Task: Request reviews from specific team members based on expertise.
Action: Mouse moved to (108, 384)
Screenshot: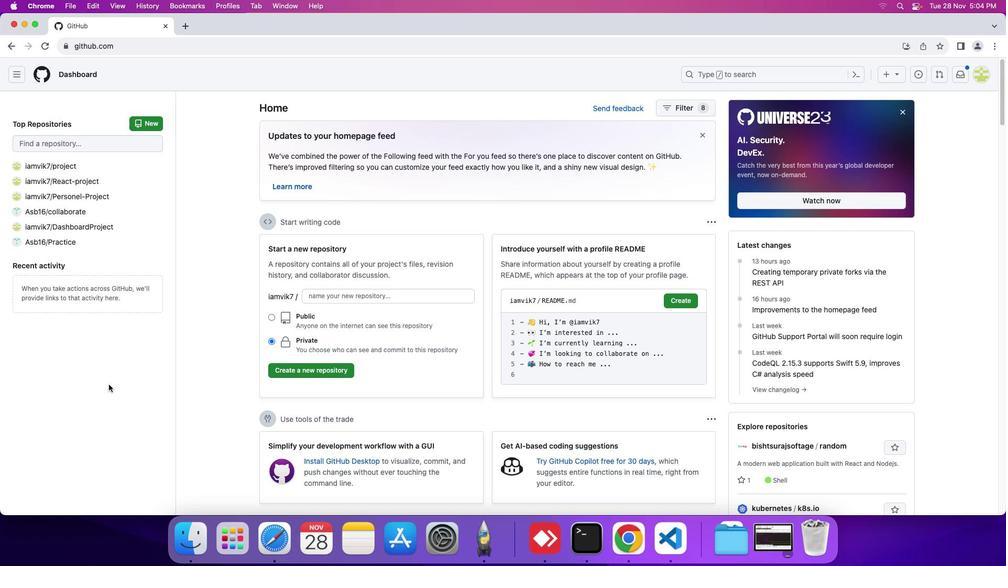 
Action: Mouse pressed left at (108, 384)
Screenshot: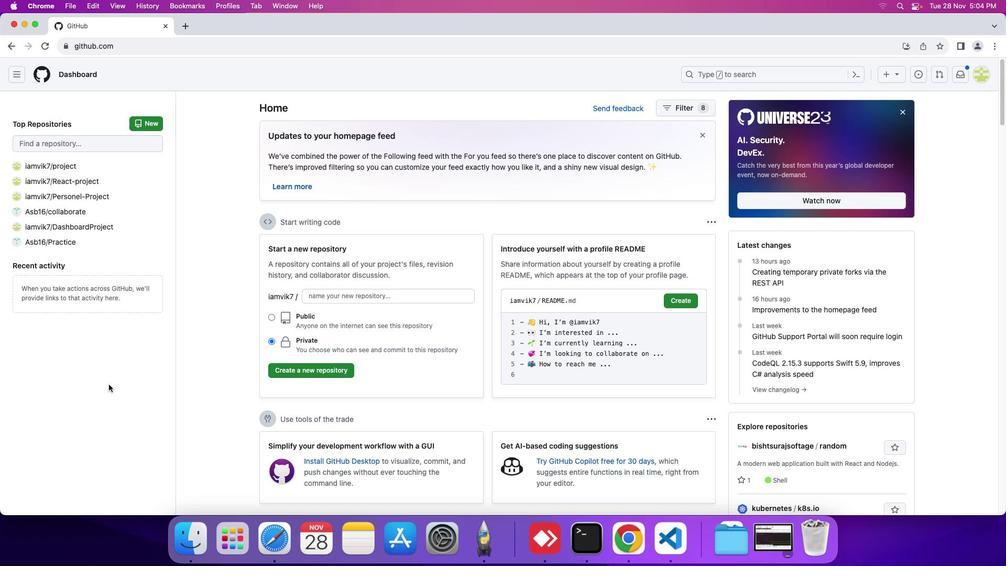 
Action: Mouse moved to (69, 181)
Screenshot: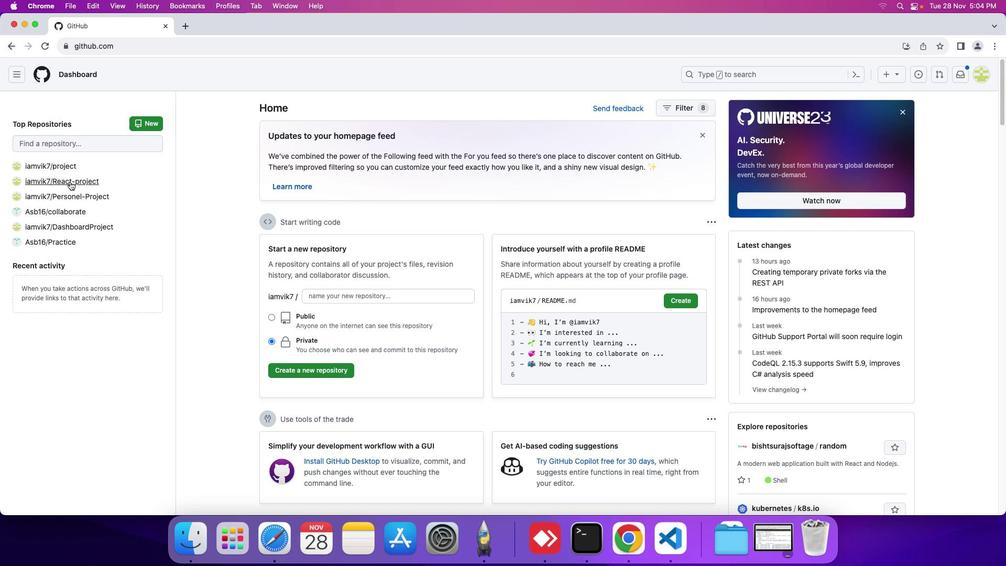 
Action: Mouse pressed left at (69, 181)
Screenshot: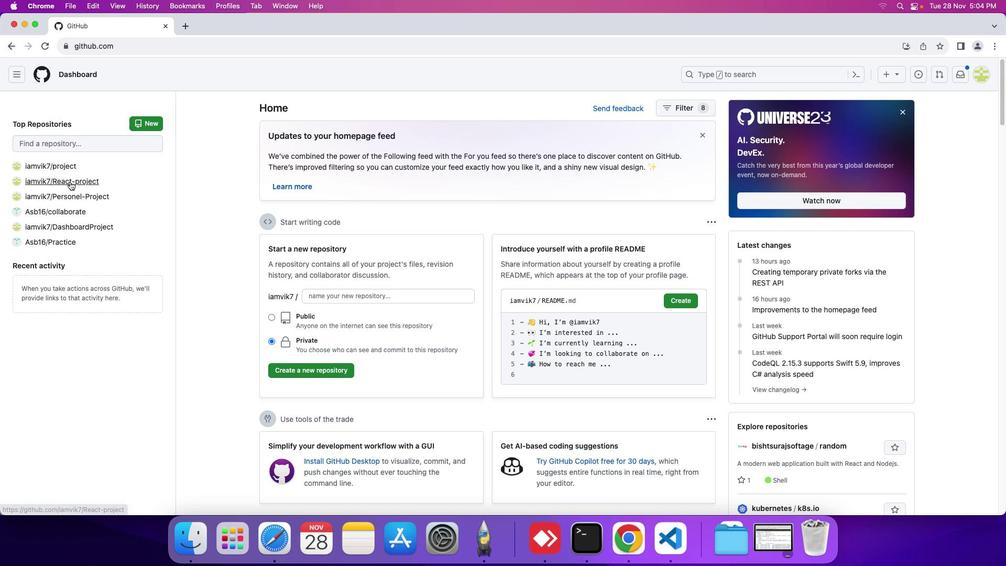 
Action: Mouse moved to (218, 167)
Screenshot: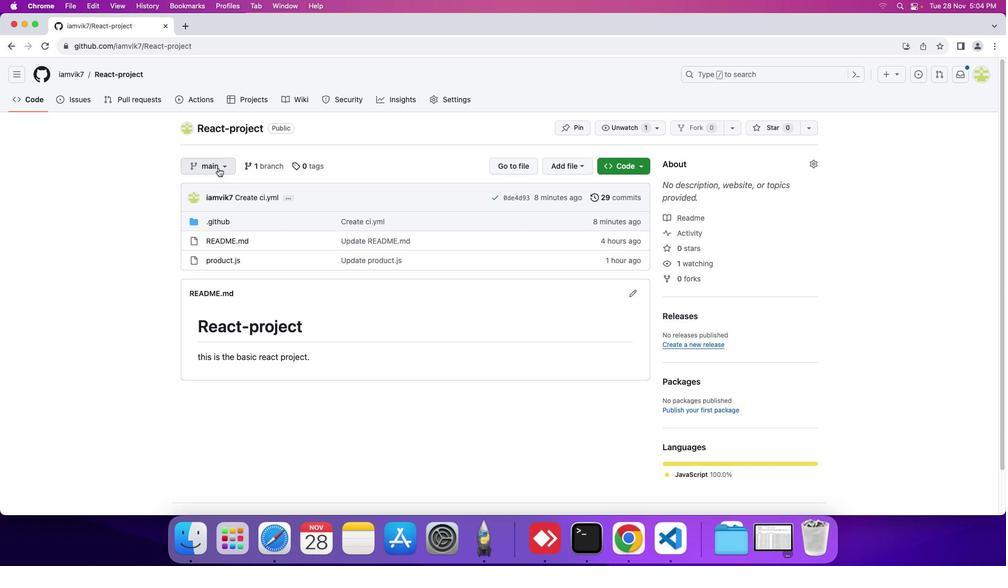 
Action: Mouse pressed left at (218, 167)
Screenshot: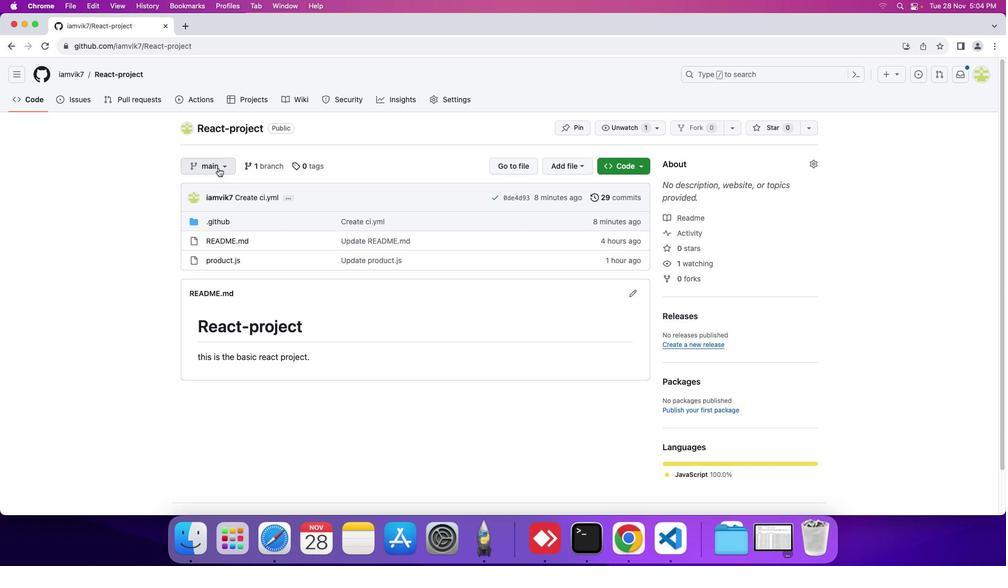 
Action: Mouse moved to (281, 211)
Screenshot: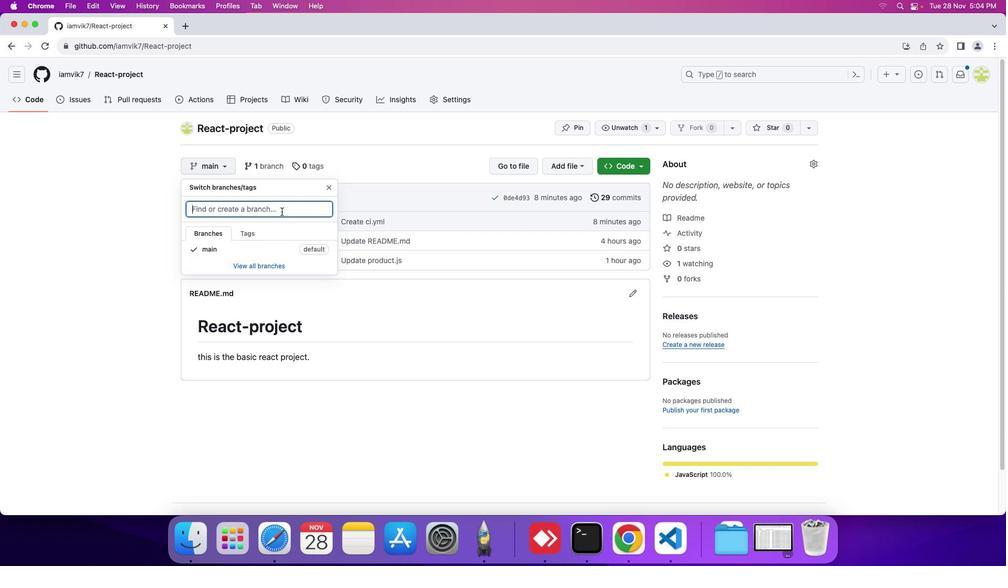 
Action: Key pressed 'n''e''w'Key.space'b''r''a''n''c''h'
Screenshot: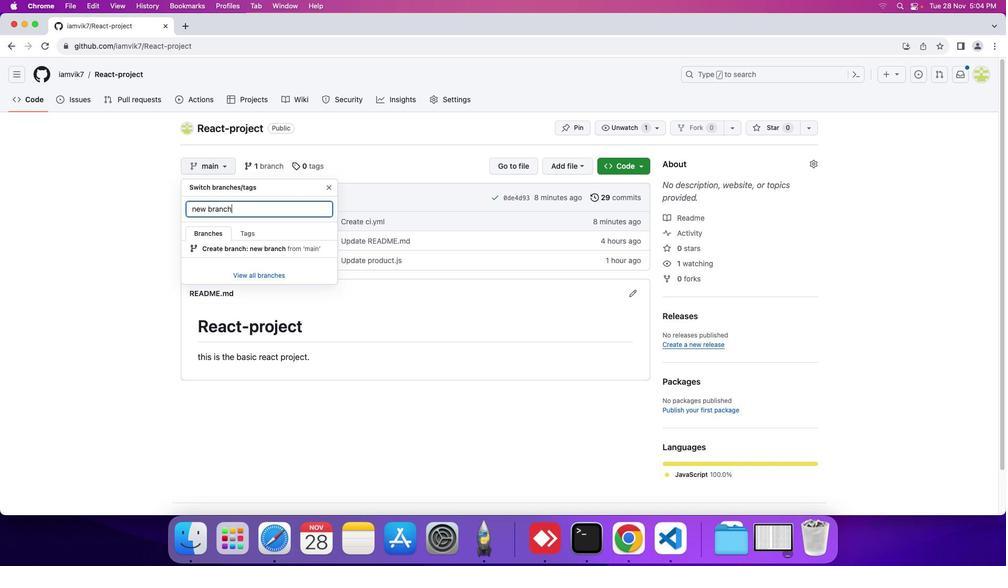 
Action: Mouse moved to (263, 250)
Screenshot: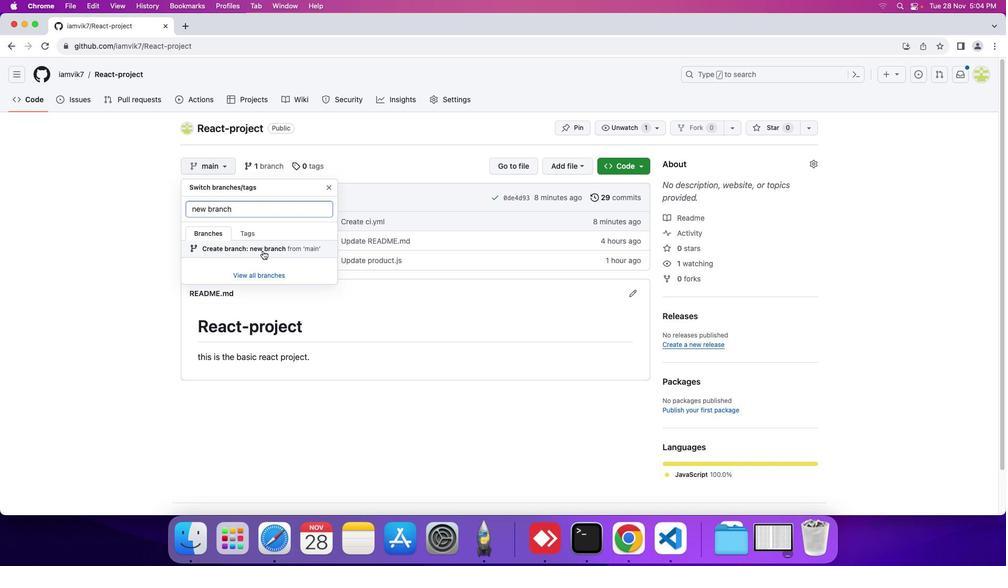 
Action: Mouse pressed left at (263, 250)
Screenshot: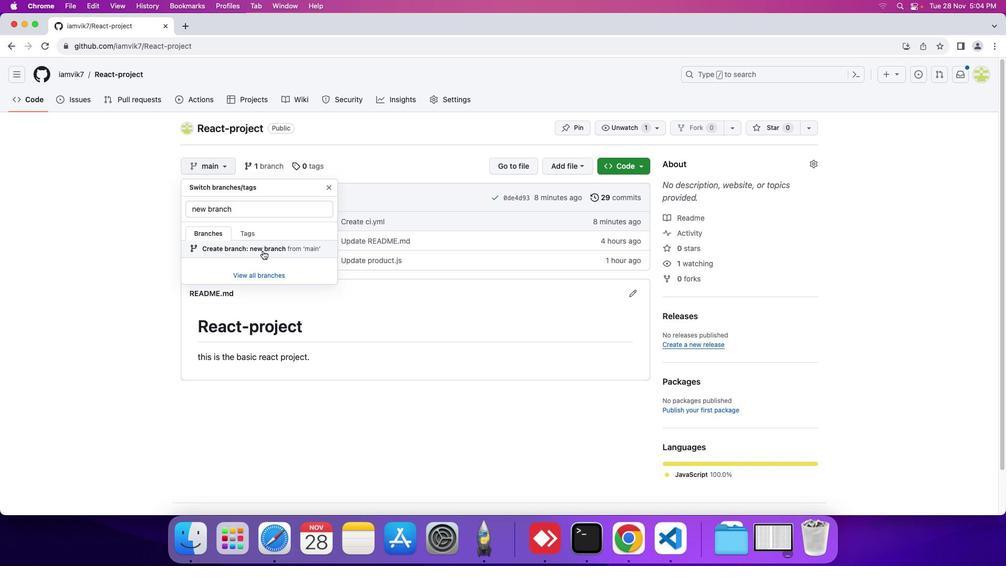 
Action: Mouse moved to (230, 332)
Screenshot: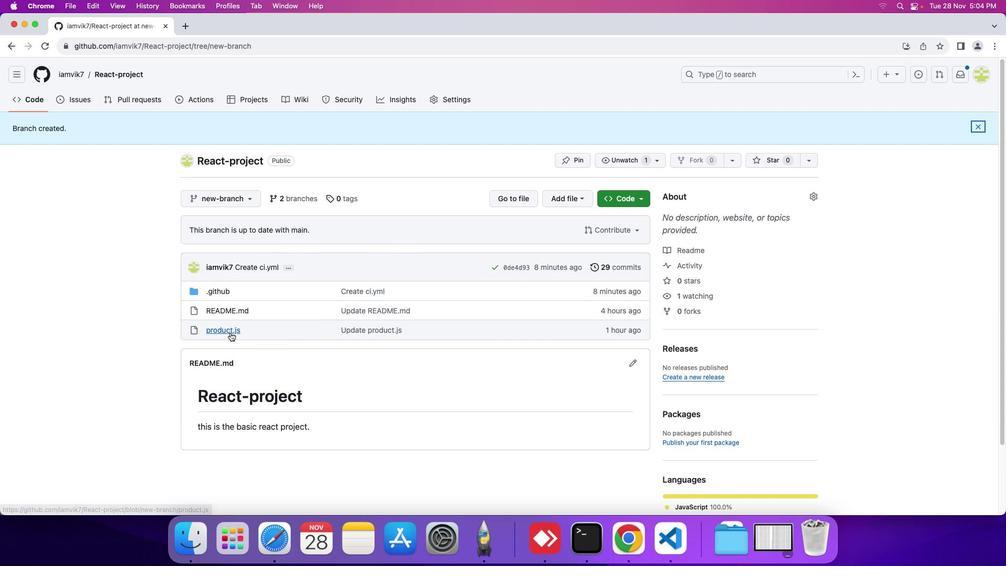 
Action: Mouse pressed left at (230, 332)
Screenshot: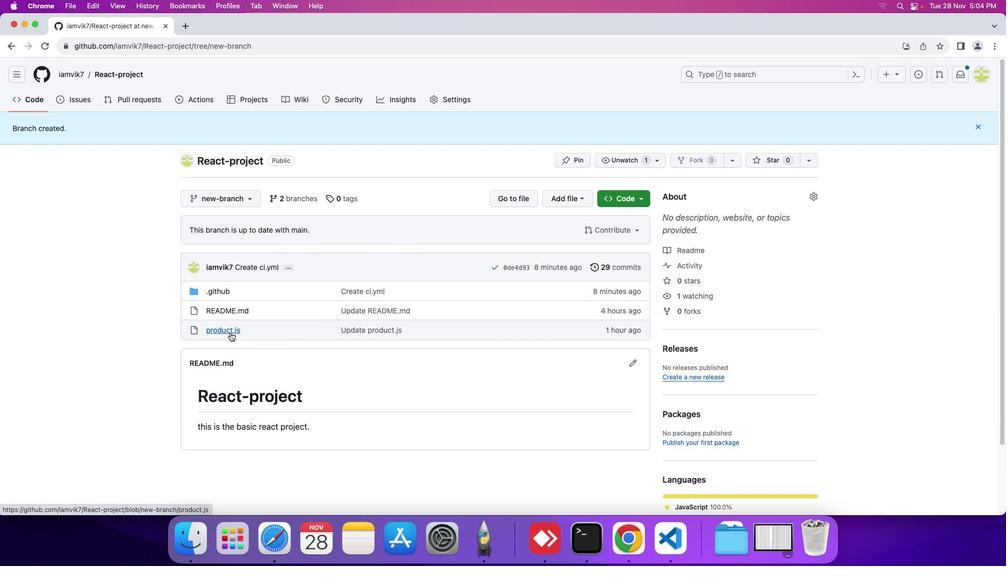 
Action: Mouse moved to (732, 190)
Screenshot: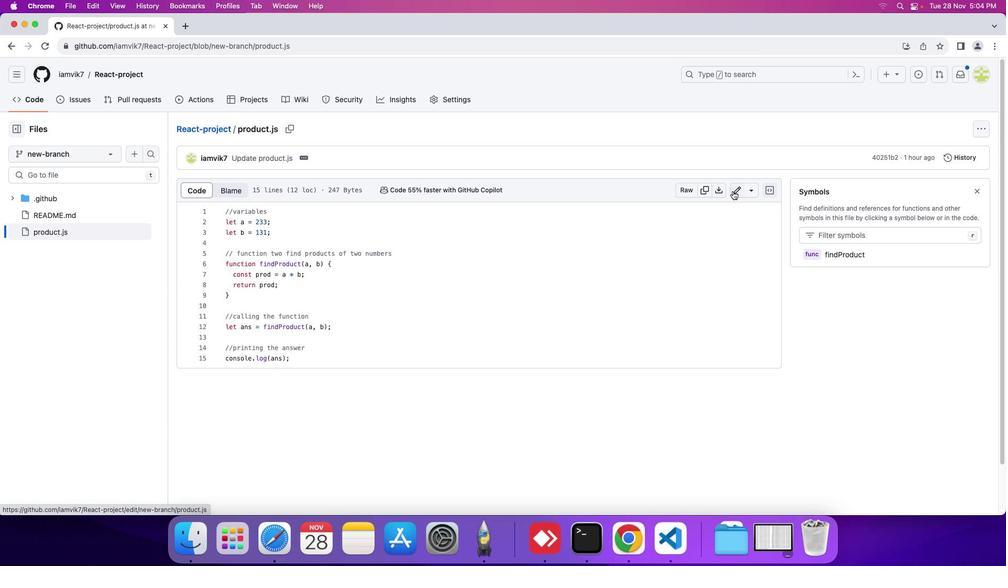 
Action: Mouse pressed left at (732, 190)
Screenshot: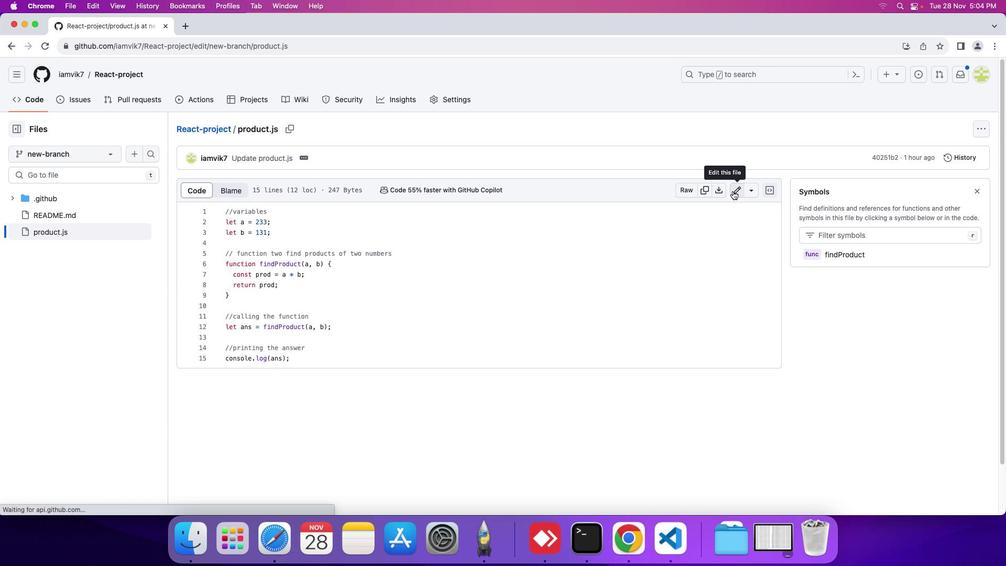 
Action: Mouse moved to (246, 189)
Screenshot: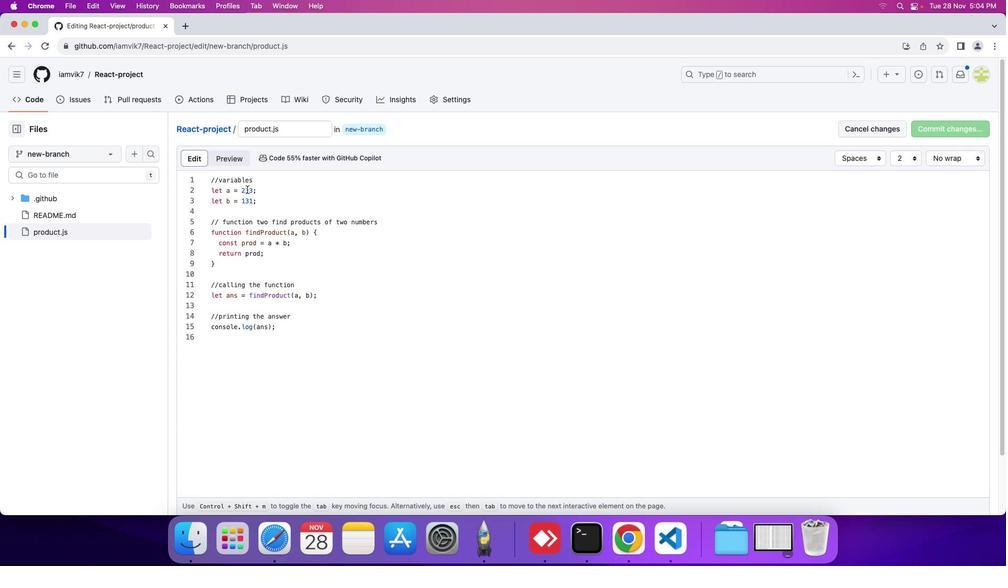 
Action: Mouse pressed left at (246, 189)
Screenshot: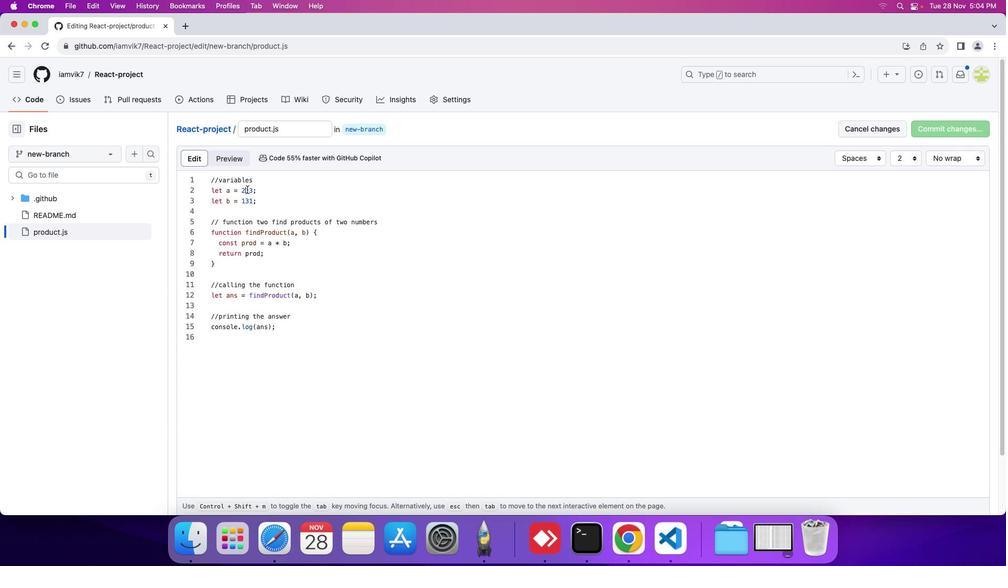 
Action: Mouse moved to (298, 241)
Screenshot: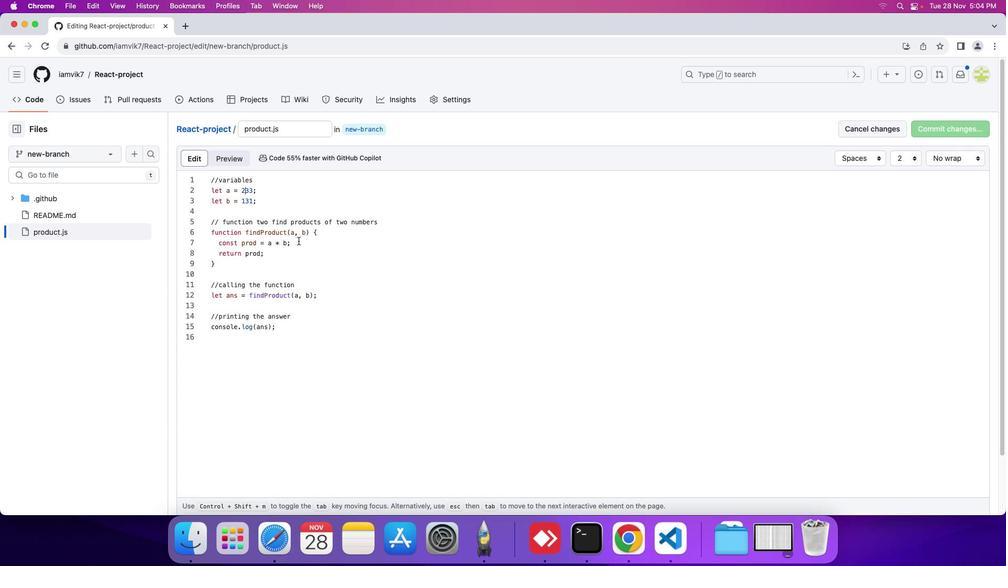 
Action: Mouse pressed left at (298, 241)
Screenshot: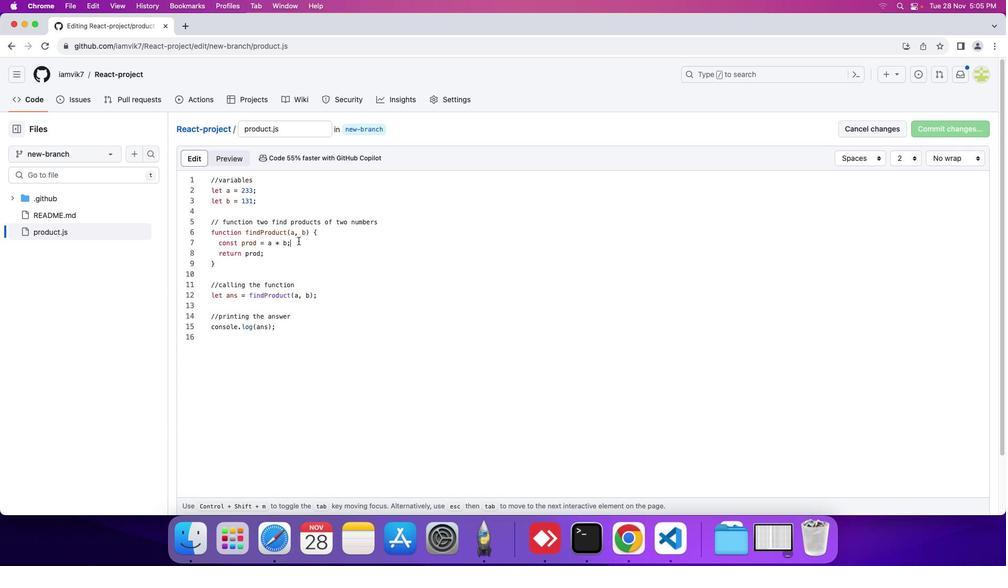 
Action: Key pressed Key.backspaceKey.backspaceKey.backspaceKey.backspaceKey.backspaceKey.backspaceKey.backspaceKey.backspaceKey.backspaceKey.backspaceKey.backspaceKey.backspaceKey.backspaceKey.backspaceKey.backspaceKey.backspaceKey.backspaceKey.backspaceKey.backspaceKey.backspaceKey.backspace
Screenshot: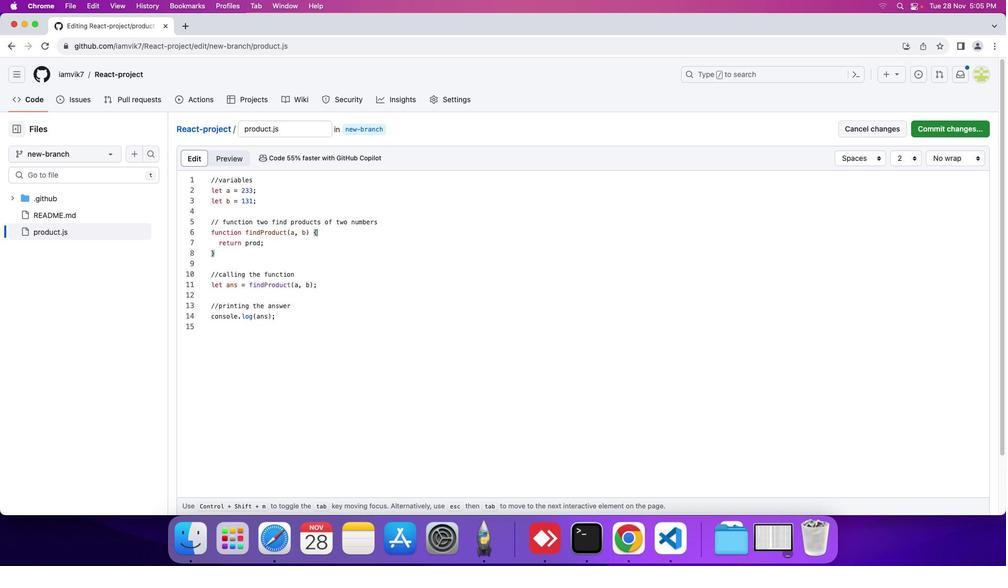 
Action: Mouse moved to (258, 243)
Screenshot: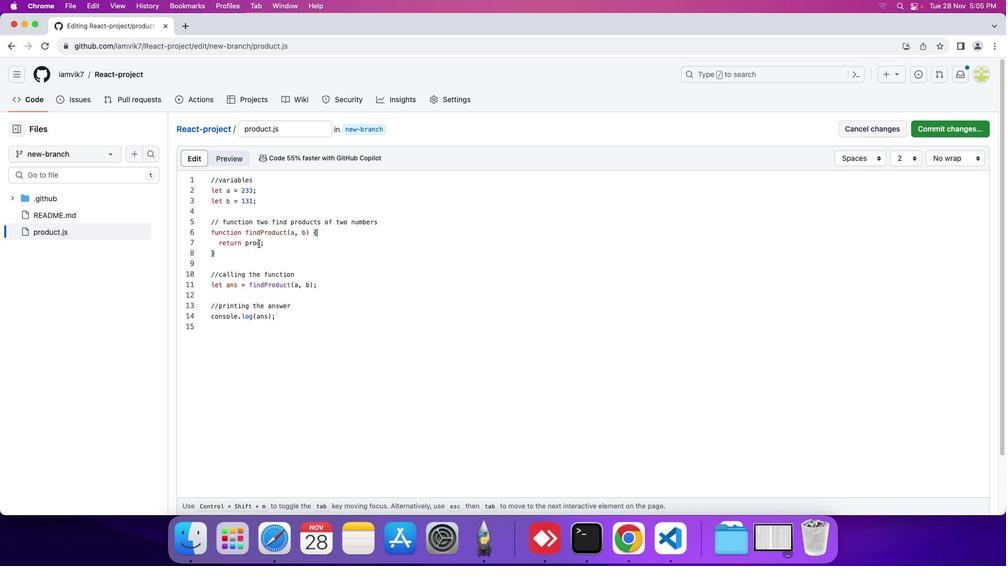 
Action: Mouse pressed left at (258, 243)
Screenshot: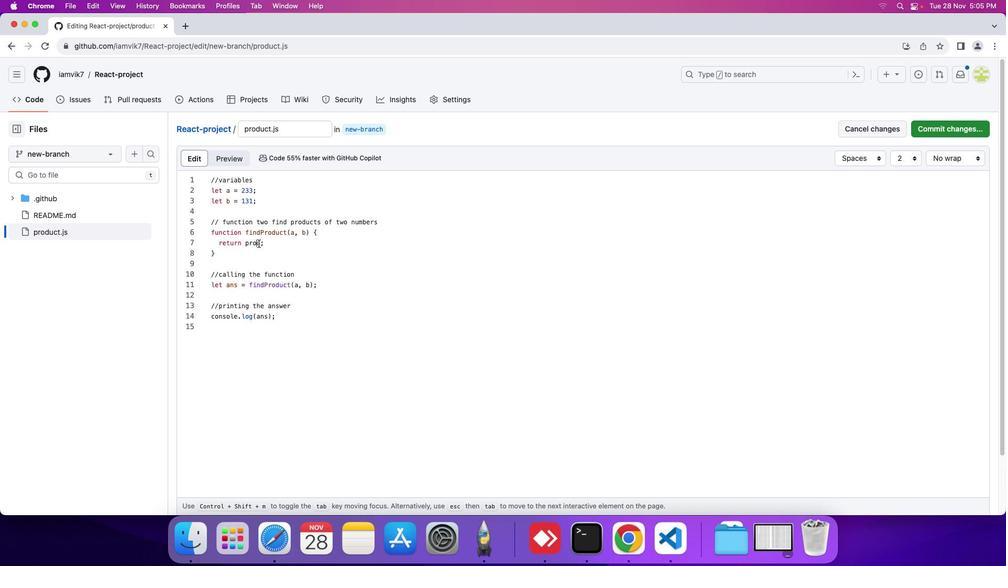 
Action: Key pressed Key.rightKey.deleteKey.deleteKey.backspaceKey.backspaceKey.backspaceKey.backspaceKey.enterKey.upKey.rightKey.rightKey.rightKey.rightKey.rightKey.rightKey.rightKey.rightKey.space'a'Key.shift_rKey.spaceKey.shift_r'*'Key.space'b'';'
Screenshot: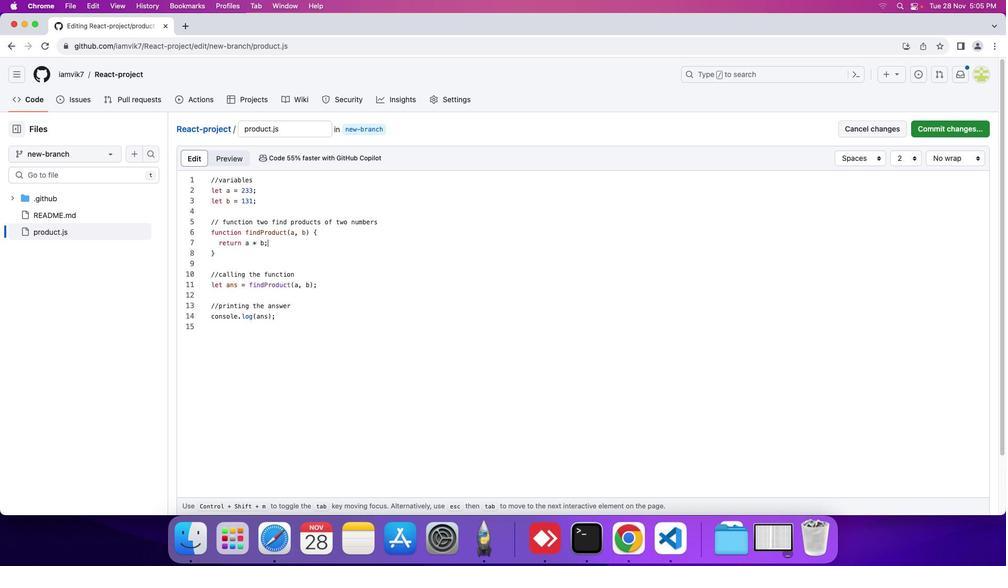 
Action: Mouse moved to (930, 132)
Screenshot: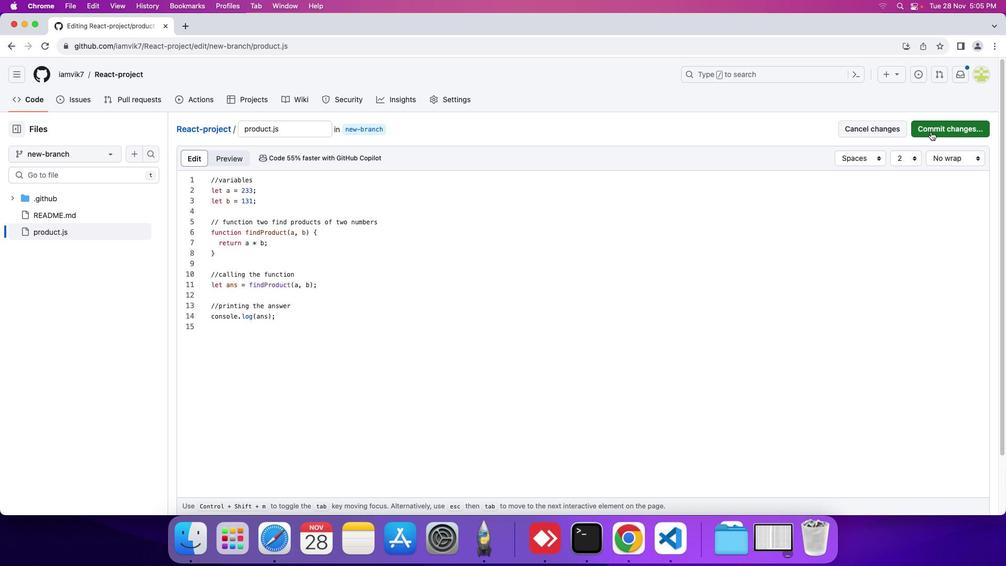 
Action: Mouse pressed left at (930, 132)
Screenshot: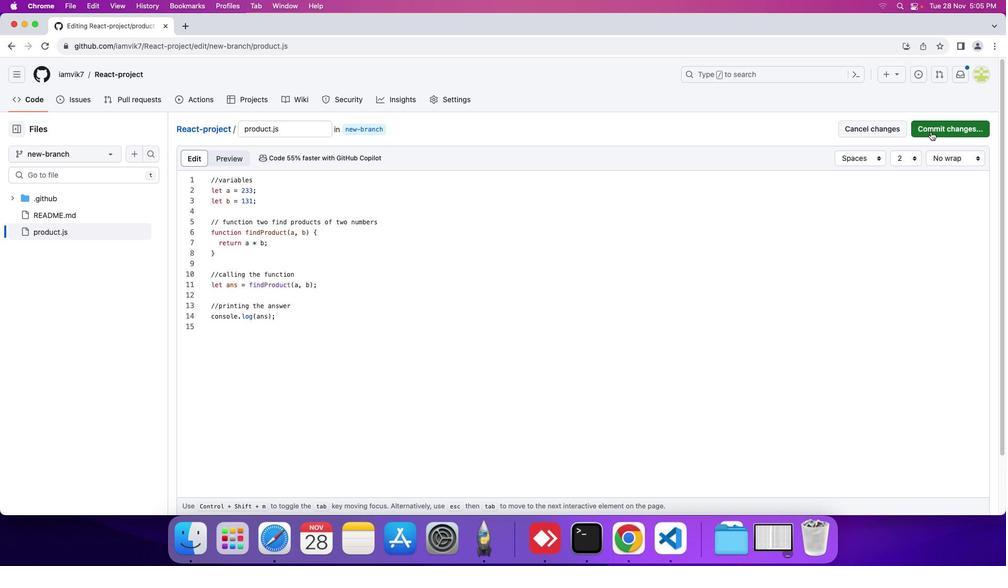 
Action: Mouse moved to (526, 281)
Screenshot: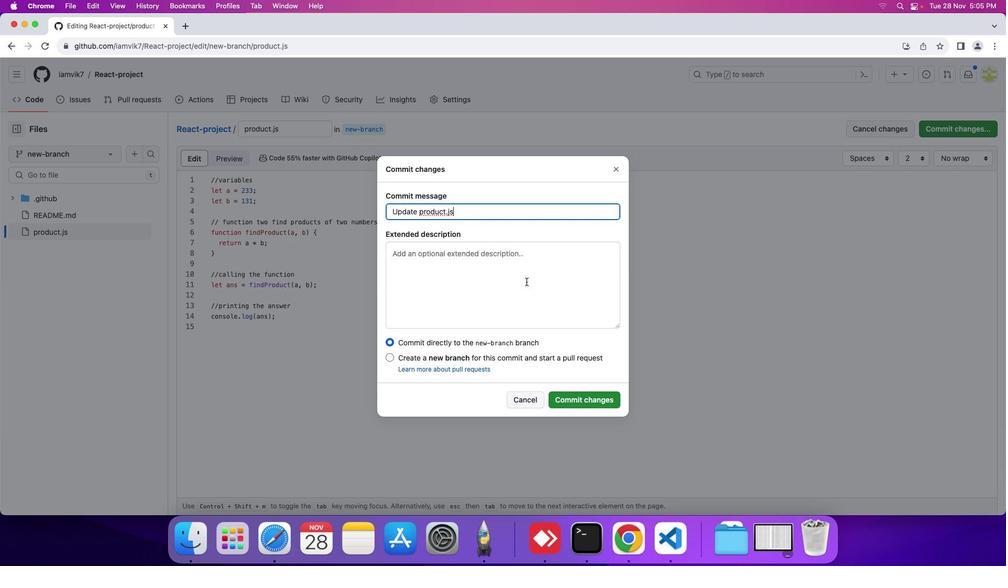 
Action: Mouse pressed left at (526, 281)
Screenshot: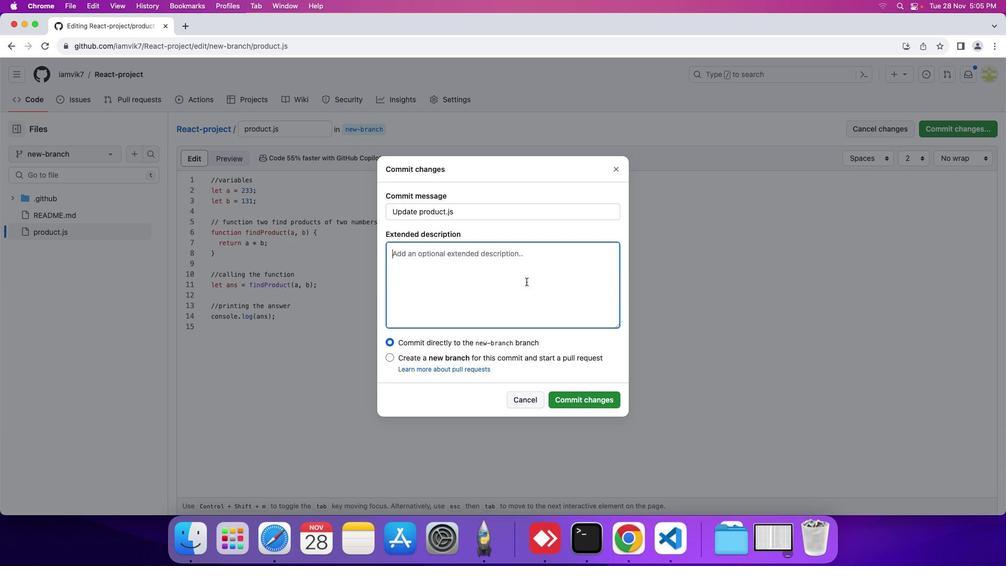 
Action: Mouse moved to (526, 281)
Screenshot: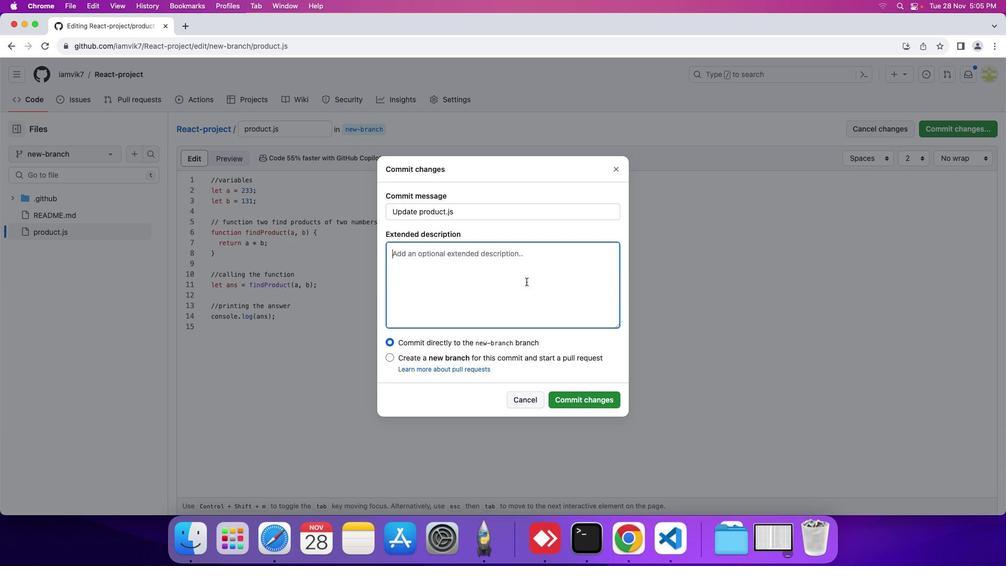 
Action: Key pressed Key.shift'U''p''d''a''t''i''n''g'Key.space't''h''e'Key.space'f''u''n''c''t''i''o''n'Key.space'b''o''d''y'Key.space'a''l''i''=''='Key.backspaceKey.backspaceKey.backspaceKey.backspaceKey.space's''l''i''g''h''t''l''y'Key.space'd''i''f''f''e''r''e''n''t''.'Key.enterKey.shift'O''t''h''e''r'Key.space't''h''a''n'Key.space's''a''v''i''n''g'Key.space't''h''e'Key.space'r''e''s''u''l''t'Key.space'o''f'Key.space'm''u''l''t''p''l''i''a''=''c''='Key.backspaceKey.backspaceKey.backspaceKey.backspace'c''a''t''i''o''n'Key.space'o''f'Key.space't''w'Key.leftKey.leftKey.leftKey.leftKey.leftKey.leftKey.leftKey.leftKey.leftKey.leftKey.leftKey.leftKey.leftKey.leftKey.left'i'Key.rightKey.rightKey.rightKey.rightKey.rightKey.rightKey.rightKey.rightKey.rightKey.rightKey.rightKey.rightKey.rightKey.rightKey.rightKey.right'o'Key.space'v''a''r''i''a''b''l''e''s'Key.space'i''n'Key.space'a''n''o''t''h''e''r'Key.space't''h''i''r''d'Key.space'v''a''r''i''a''b''k'Key.backspace'l''e'Key.space'd''i''r''e''c''t''l''y'Key.space'r''e''t''u''r''n'Key.space't''h''e'Key.space'm''u''l''t''i''p''l''i''a'Key.backspace'v'Key.backspace'c''a''t''i''o''n'Key.space'e''x''p''r''e''s''s''i''o''n'Key.space't''o'Key.space'i''n''c''r''e''a''s''e'Key.space't''h''e'Key.backspaceKey.backspaceKey.backspaceKey.backspaceKey.backspaceKey.backspaceKey.backspaceKey.backspaceKey.backspaceKey.backspaceKey.backspaceKey.backspace'o''p''t''i''m''i''z''e'Key.space't''h''e'Key.space's''p''a''c''e'Key.space'c''o''m''p''l''e''x''i''t''y''.'
Screenshot: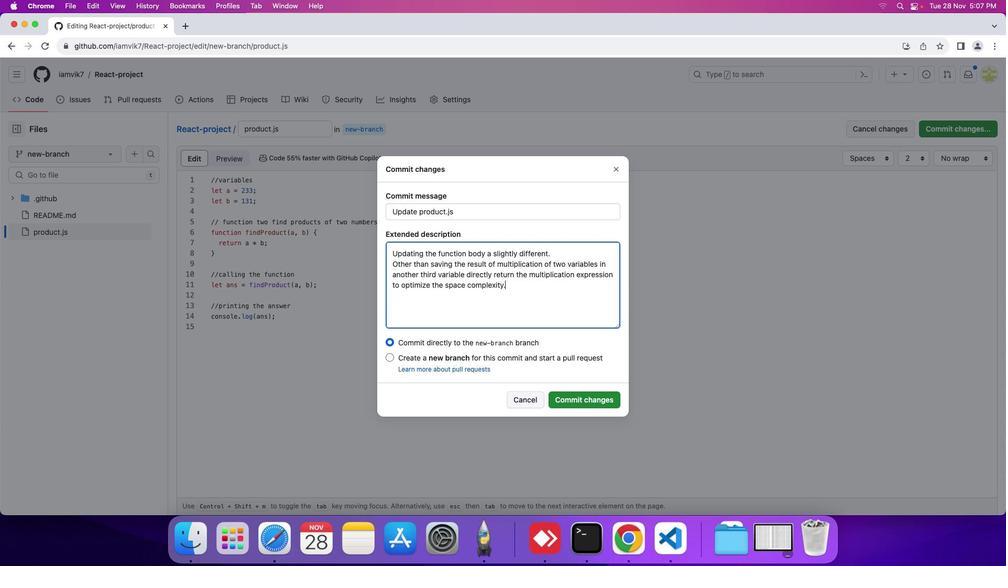 
Action: Mouse moved to (599, 396)
Screenshot: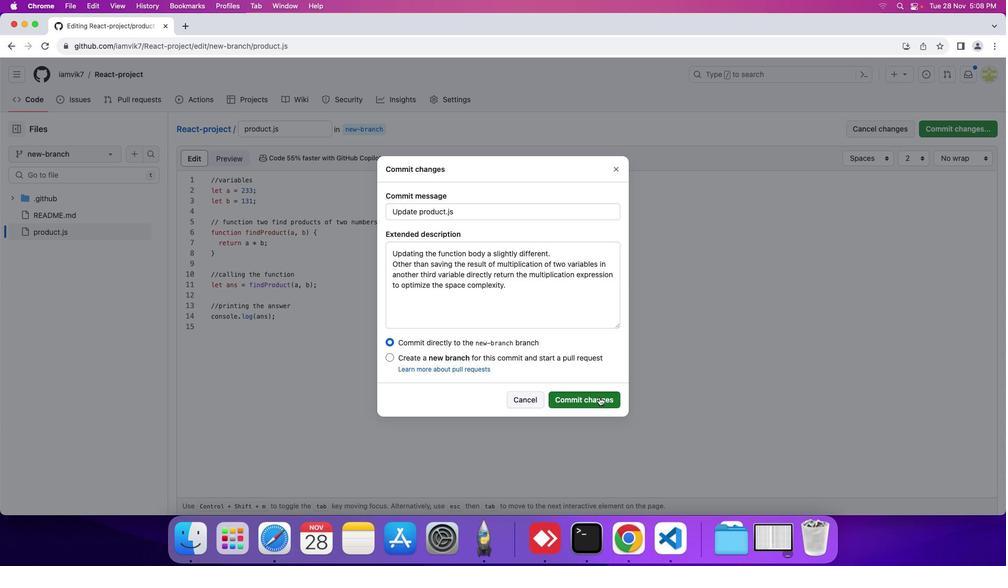 
Action: Mouse pressed left at (599, 396)
Screenshot: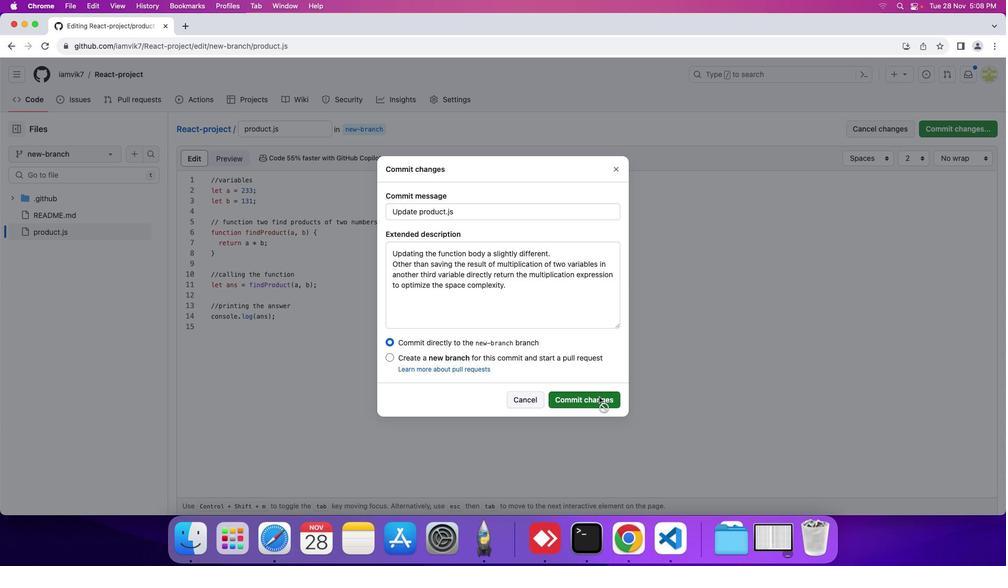 
Action: Mouse moved to (34, 103)
Screenshot: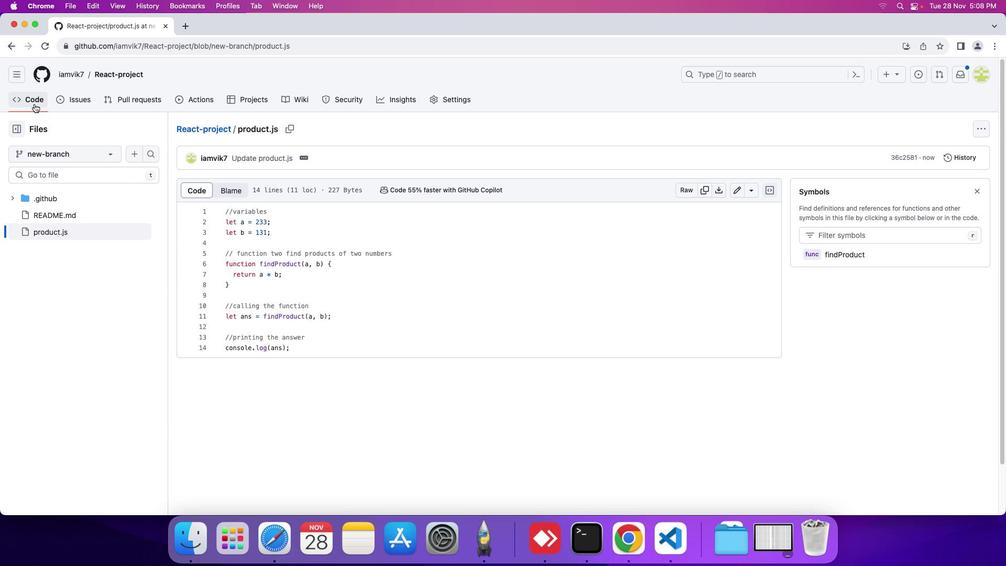 
Action: Mouse pressed left at (34, 103)
Screenshot: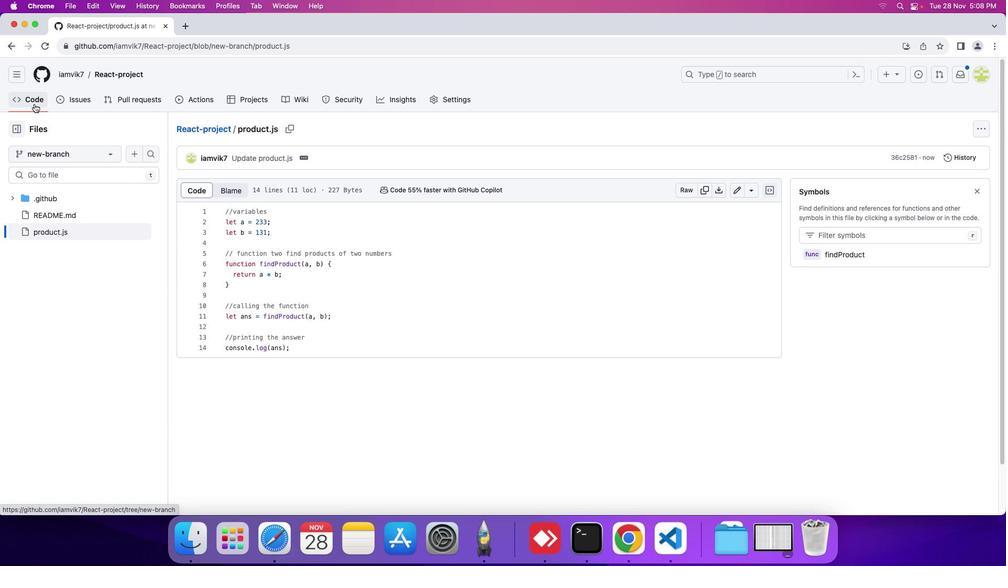 
Action: Mouse moved to (274, 197)
Screenshot: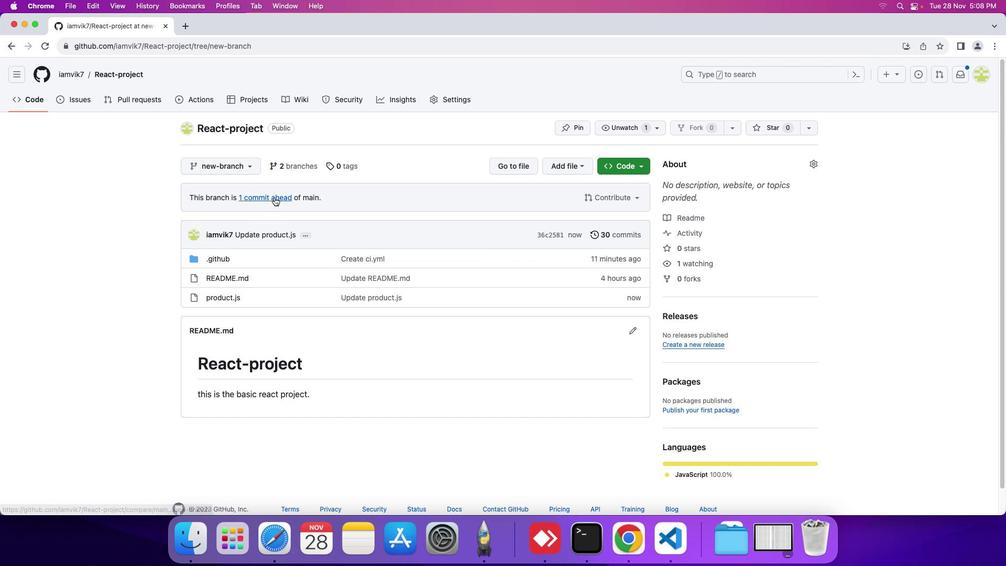 
Action: Mouse pressed left at (274, 197)
Screenshot: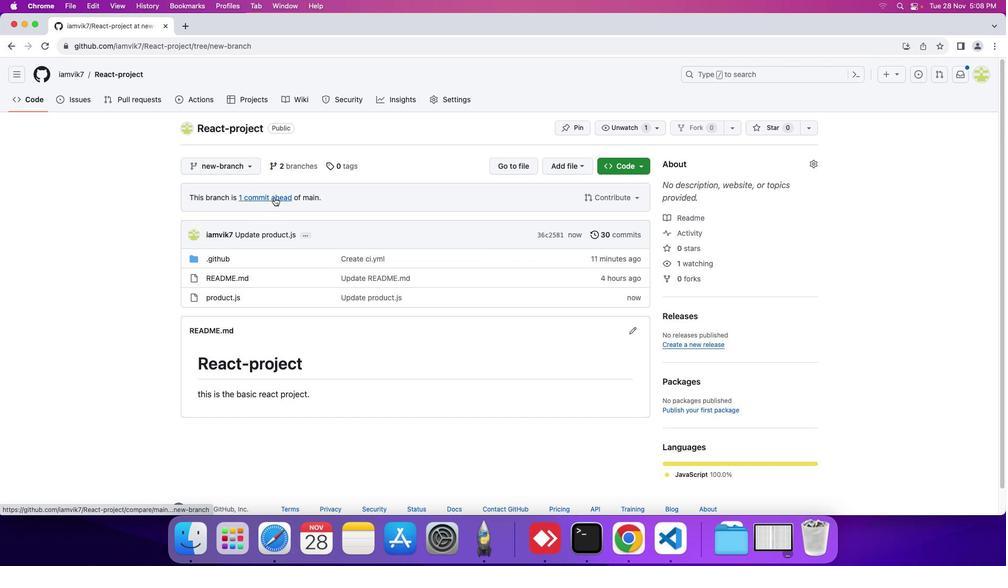 
Action: Mouse moved to (734, 220)
Screenshot: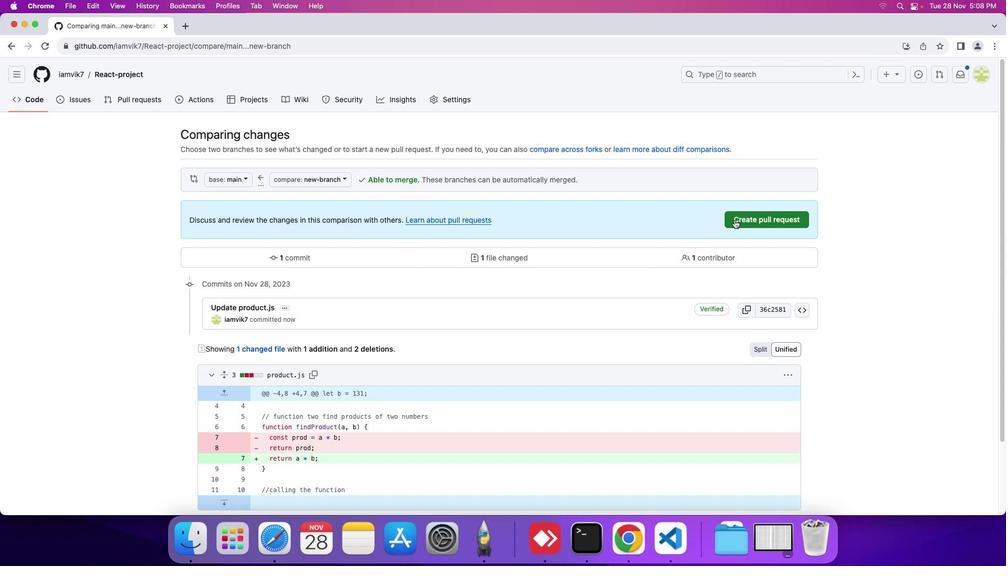 
Action: Mouse pressed left at (734, 220)
Screenshot: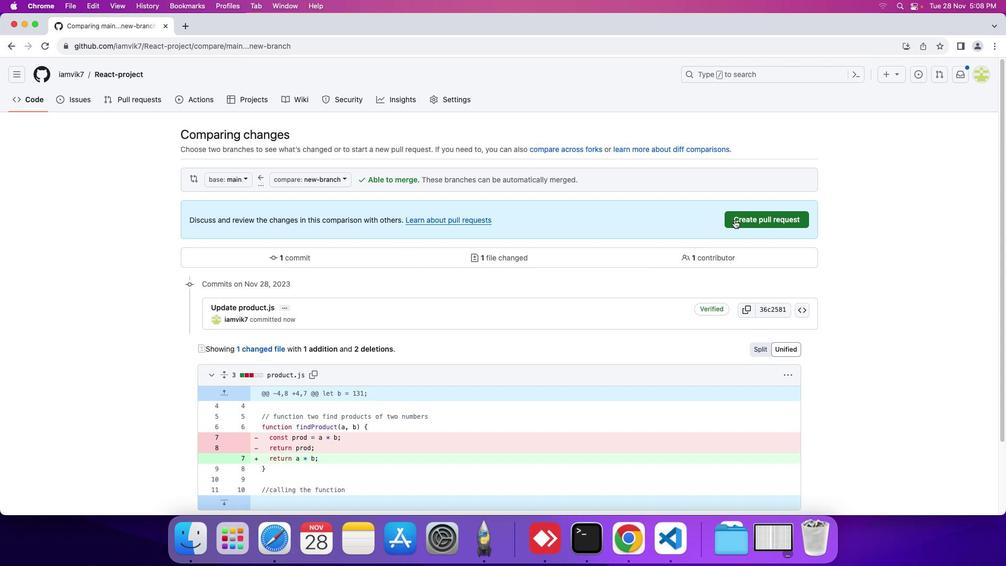 
Action: Mouse moved to (583, 325)
Screenshot: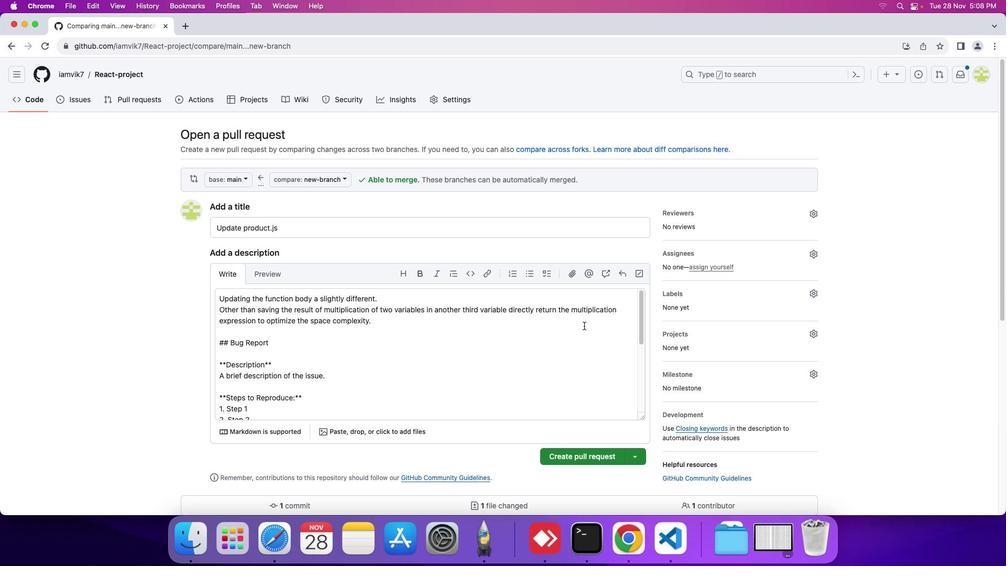 
Action: Mouse scrolled (583, 325) with delta (0, 0)
Screenshot: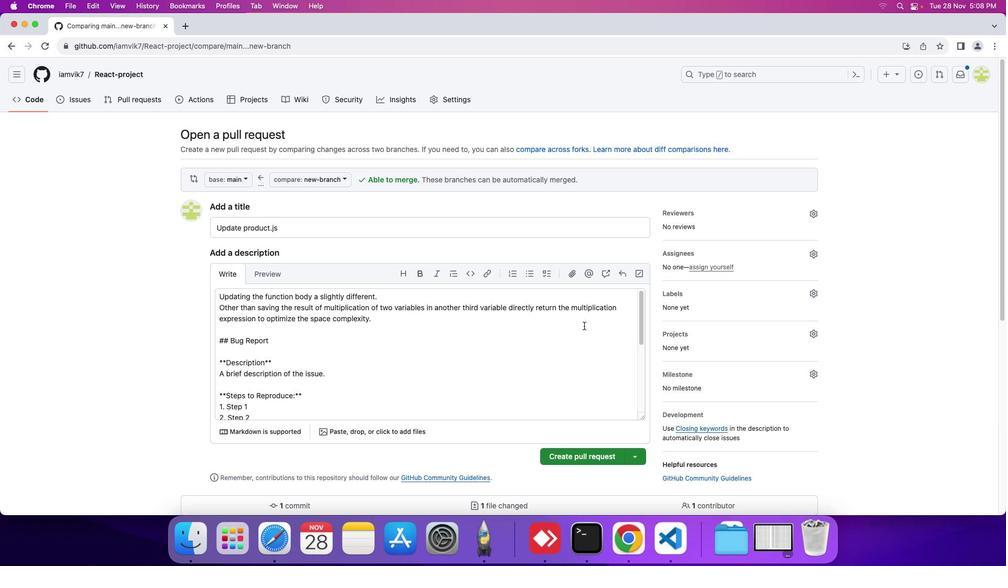 
Action: Mouse scrolled (583, 325) with delta (0, 0)
Screenshot: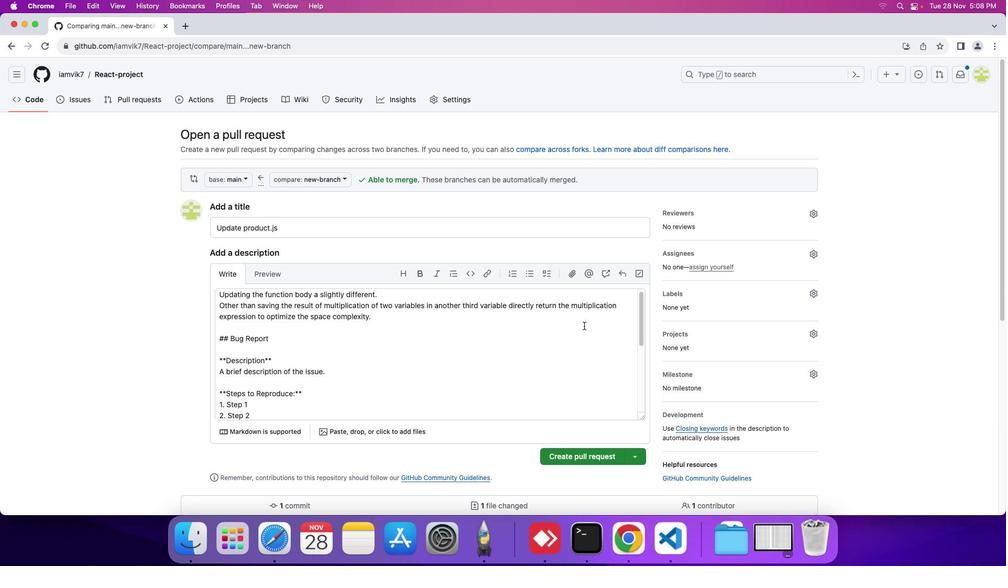 
Action: Mouse scrolled (583, 325) with delta (0, 0)
Screenshot: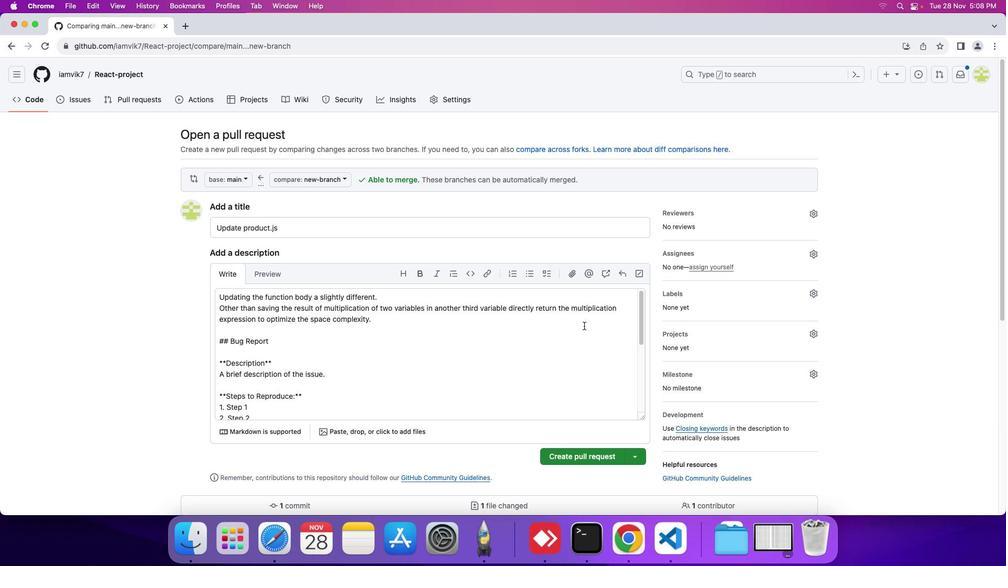 
Action: Mouse scrolled (583, 325) with delta (0, 0)
Screenshot: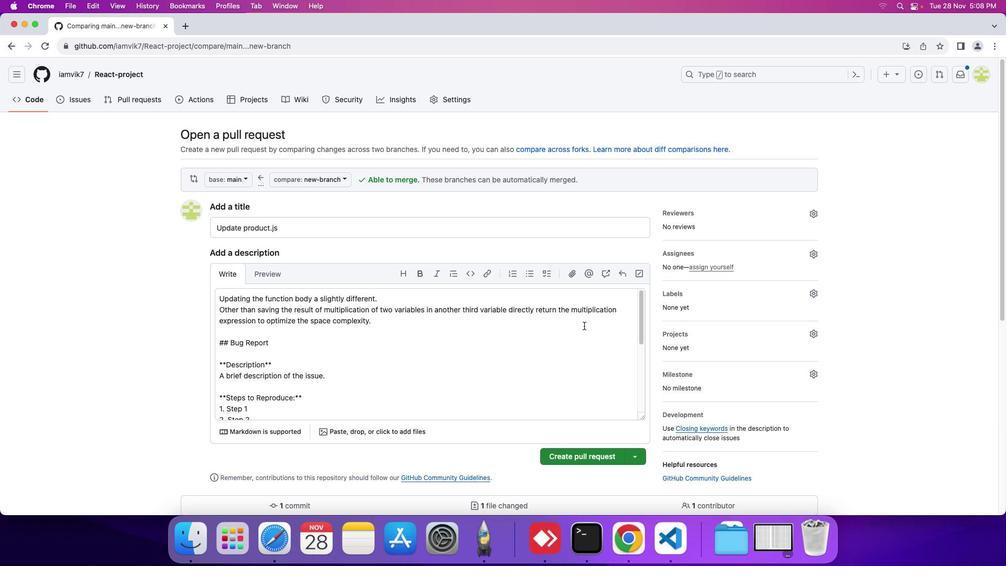 
Action: Mouse scrolled (583, 325) with delta (0, 0)
Screenshot: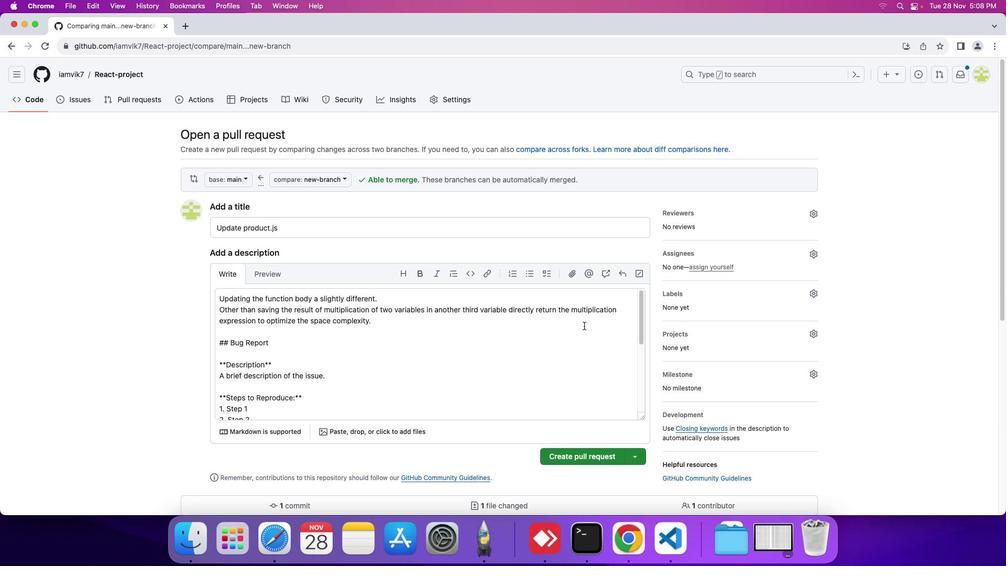 
Action: Mouse scrolled (583, 325) with delta (0, 0)
Screenshot: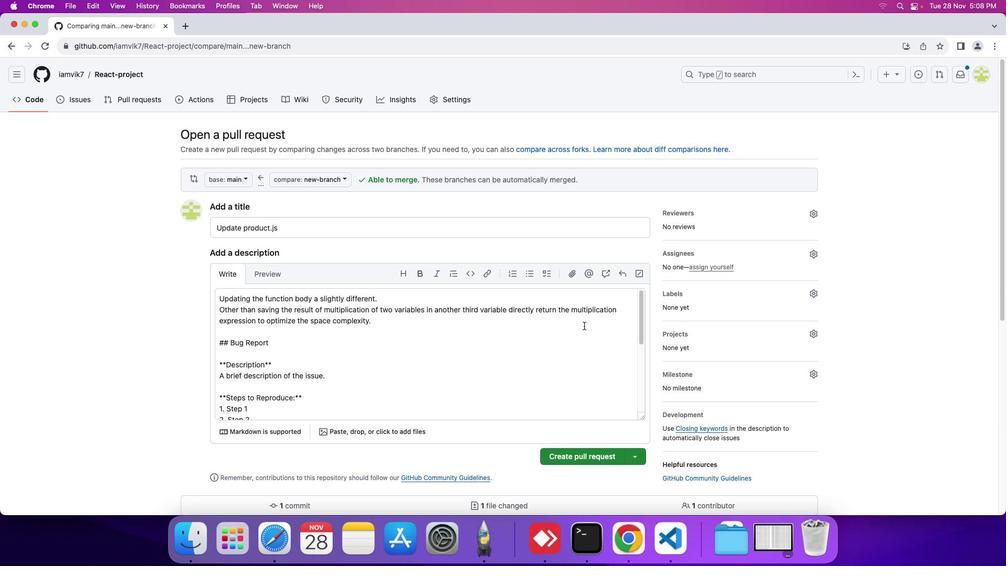 
Action: Mouse scrolled (583, 325) with delta (0, 0)
Screenshot: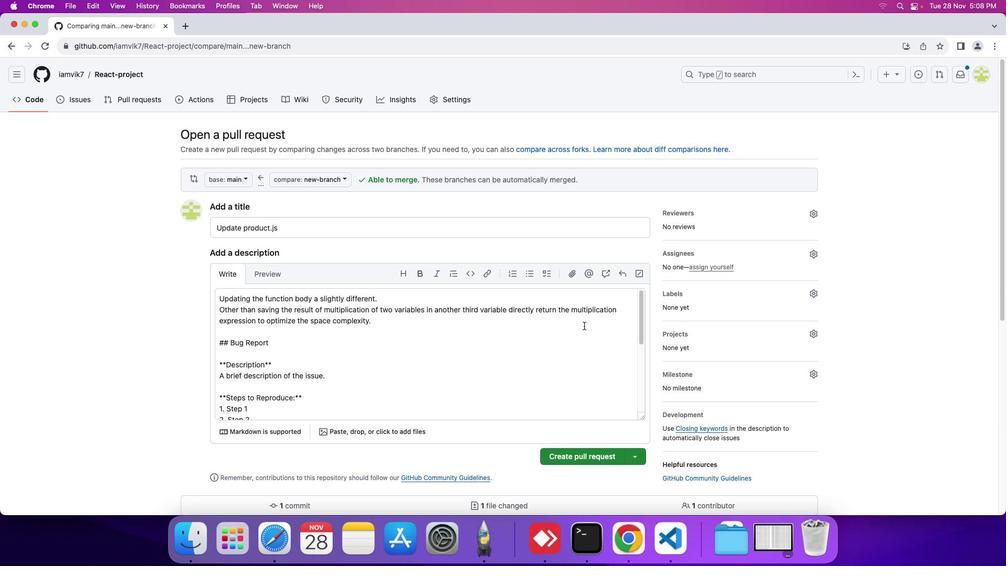 
Action: Mouse moved to (497, 327)
Screenshot: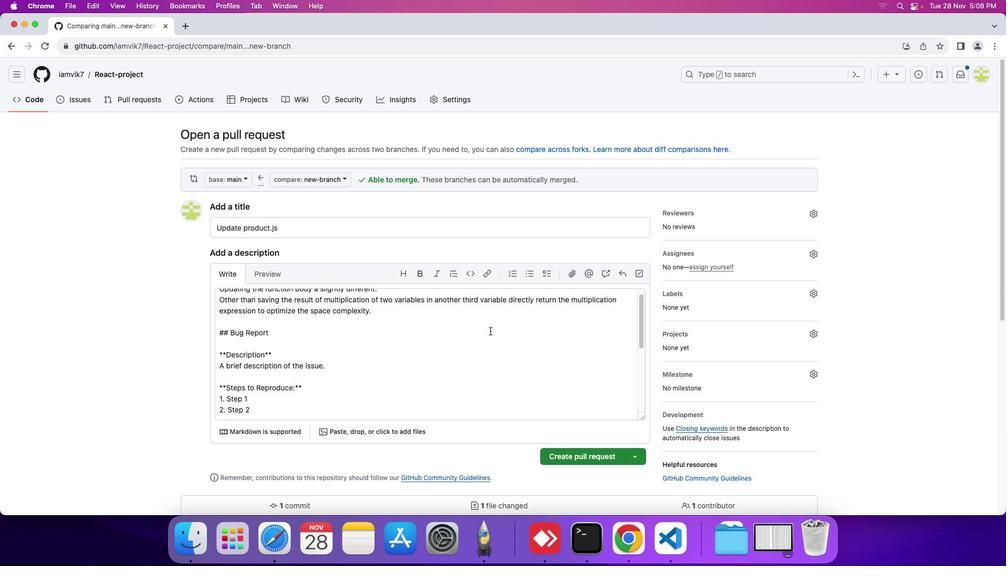 
Action: Mouse scrolled (497, 327) with delta (0, 0)
Screenshot: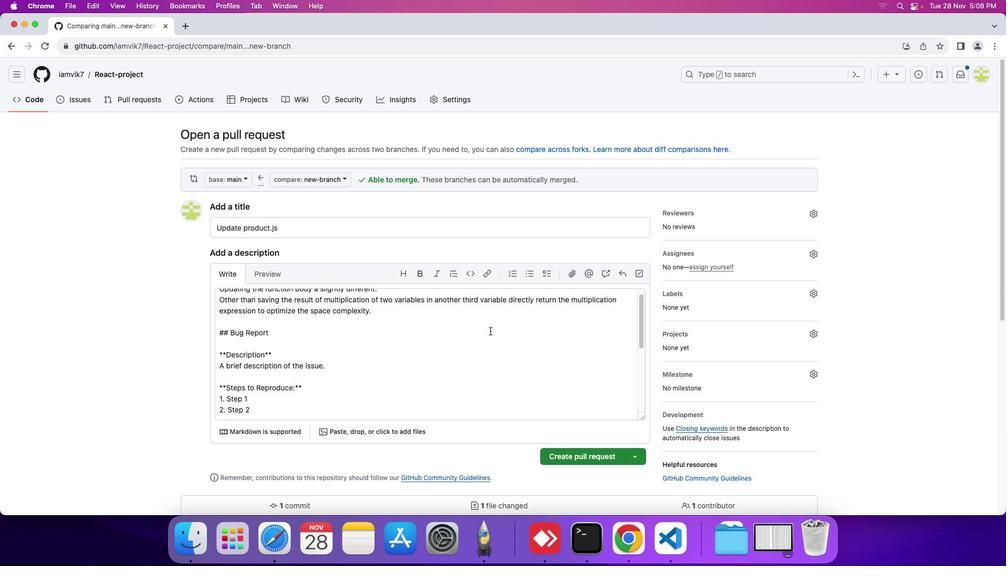 
Action: Mouse moved to (495, 328)
Screenshot: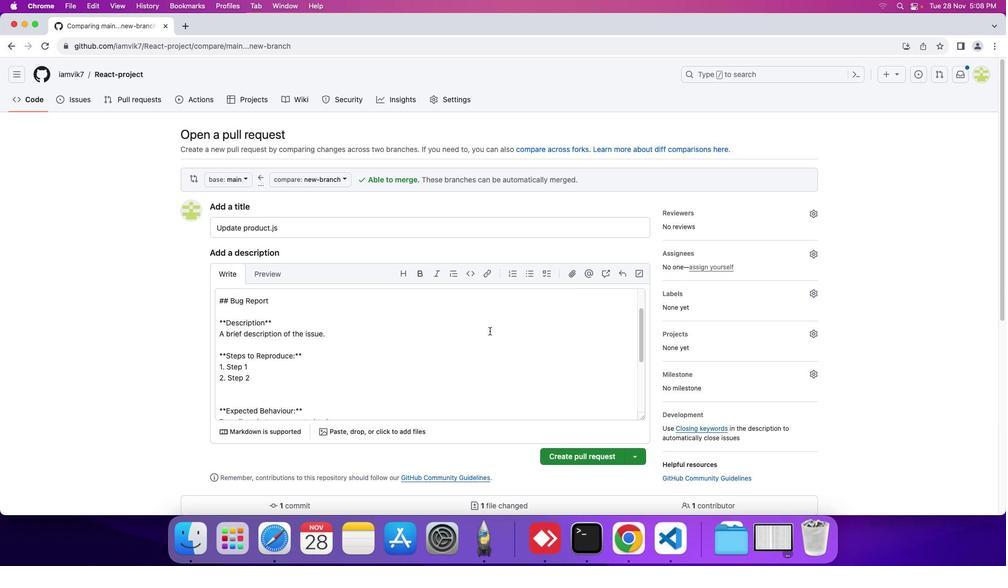 
Action: Mouse scrolled (495, 328) with delta (0, 0)
Screenshot: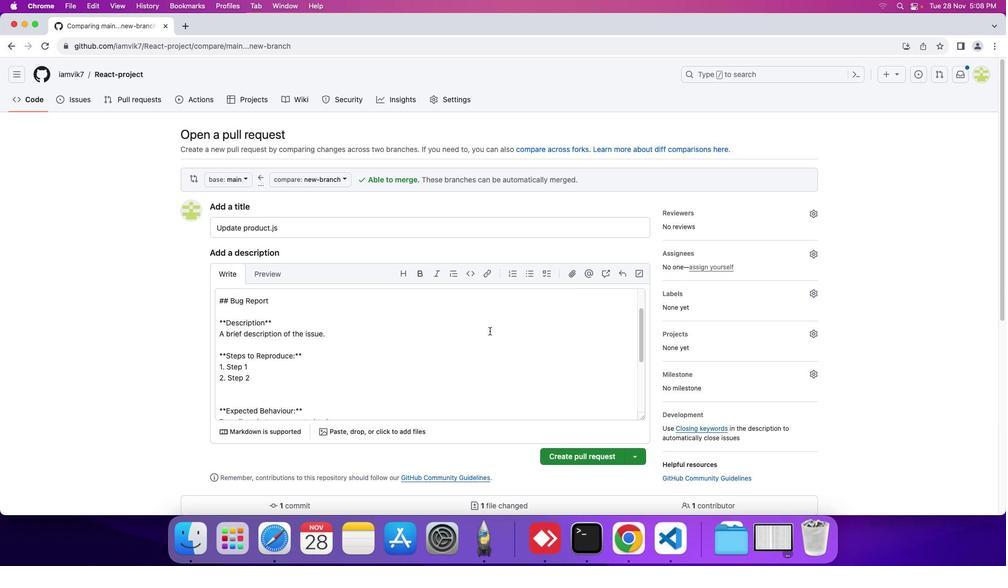 
Action: Mouse moved to (491, 330)
Screenshot: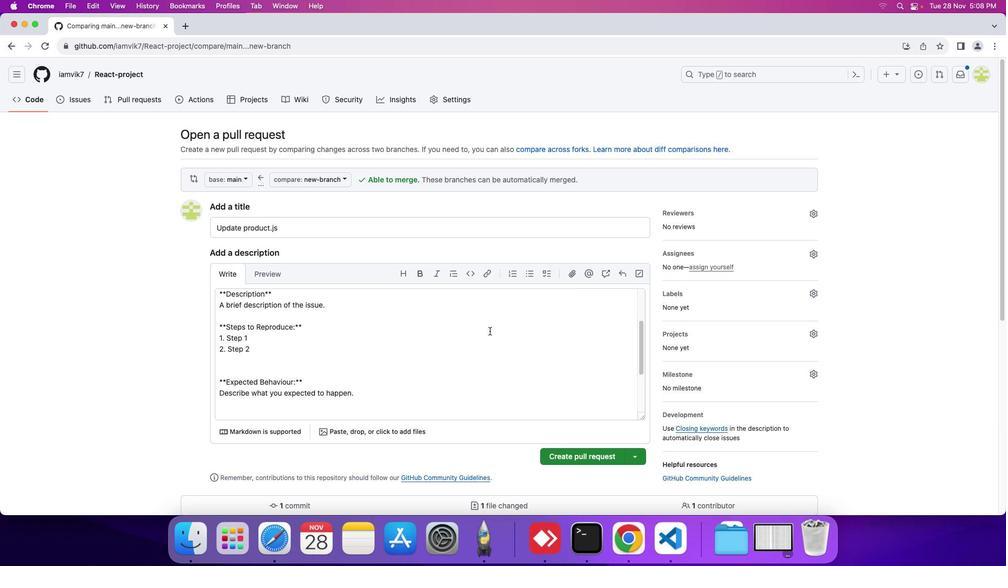 
Action: Mouse scrolled (491, 330) with delta (0, -1)
Screenshot: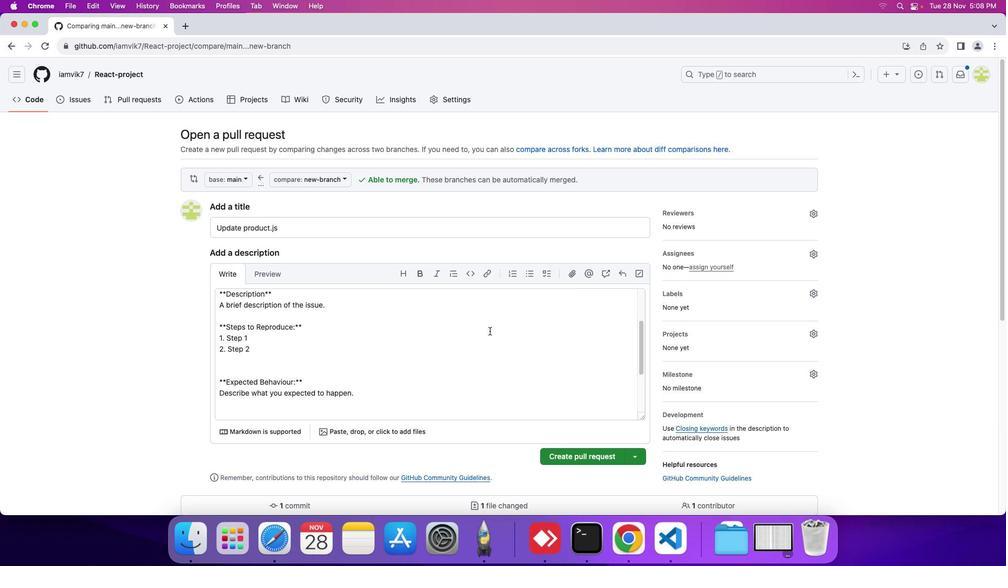 
Action: Mouse moved to (490, 331)
Screenshot: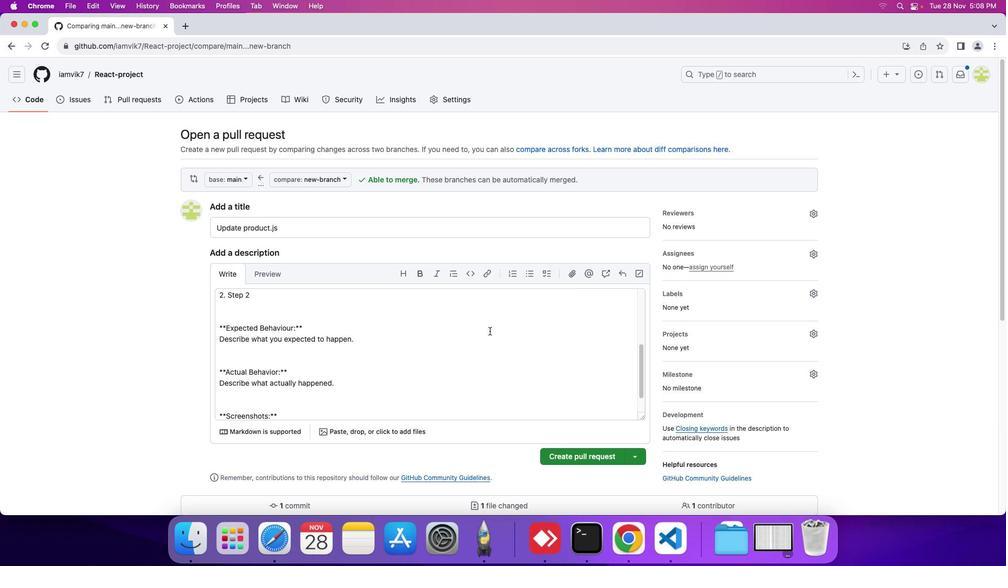
Action: Mouse scrolled (490, 331) with delta (0, -1)
Screenshot: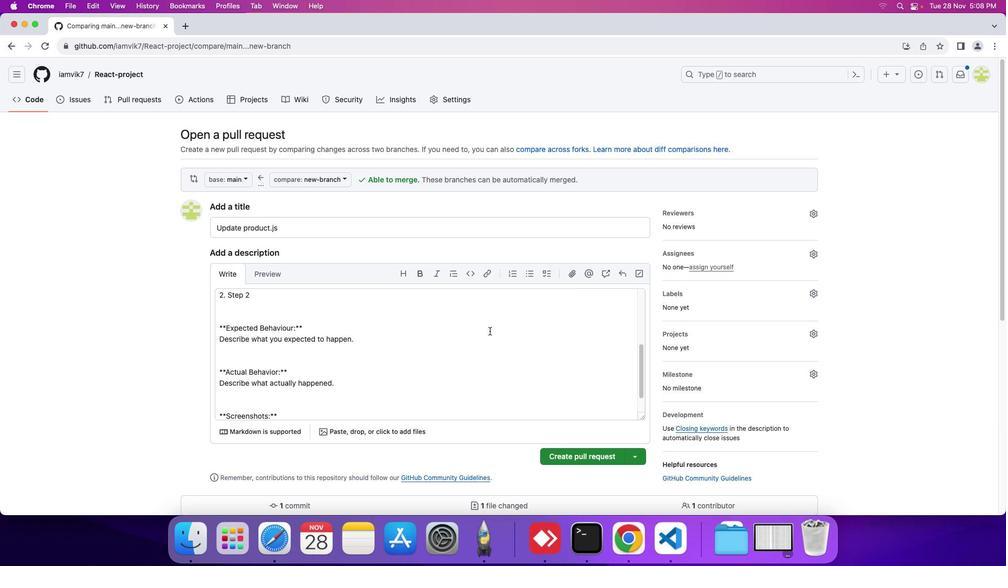 
Action: Mouse moved to (490, 331)
Screenshot: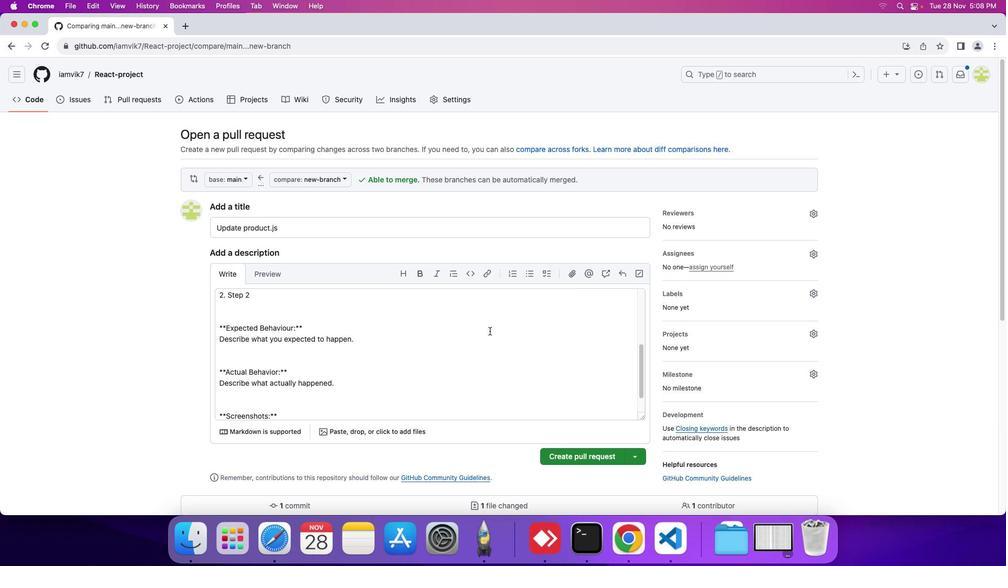 
Action: Mouse scrolled (490, 331) with delta (0, -2)
Screenshot: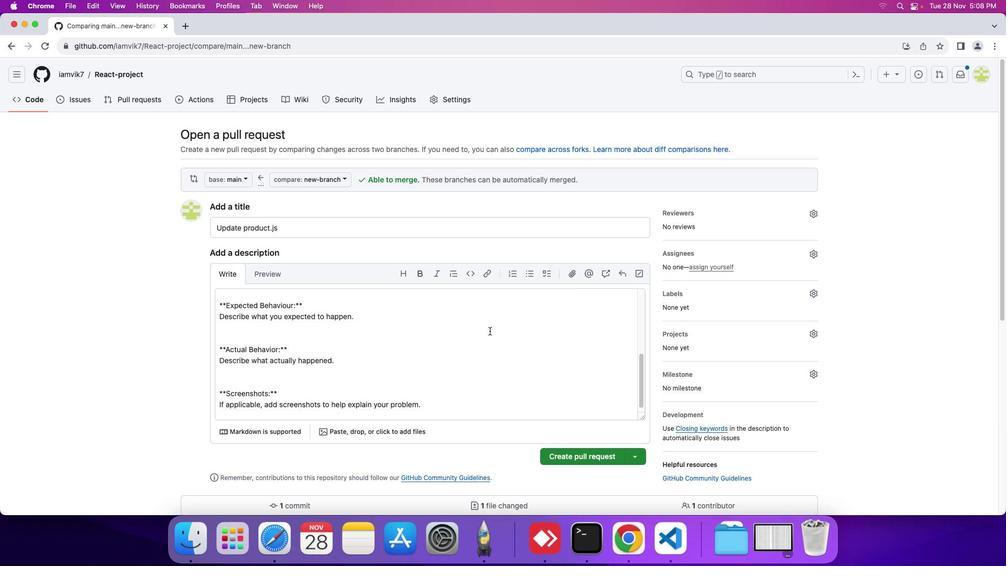 
Action: Mouse scrolled (490, 331) with delta (0, -2)
Screenshot: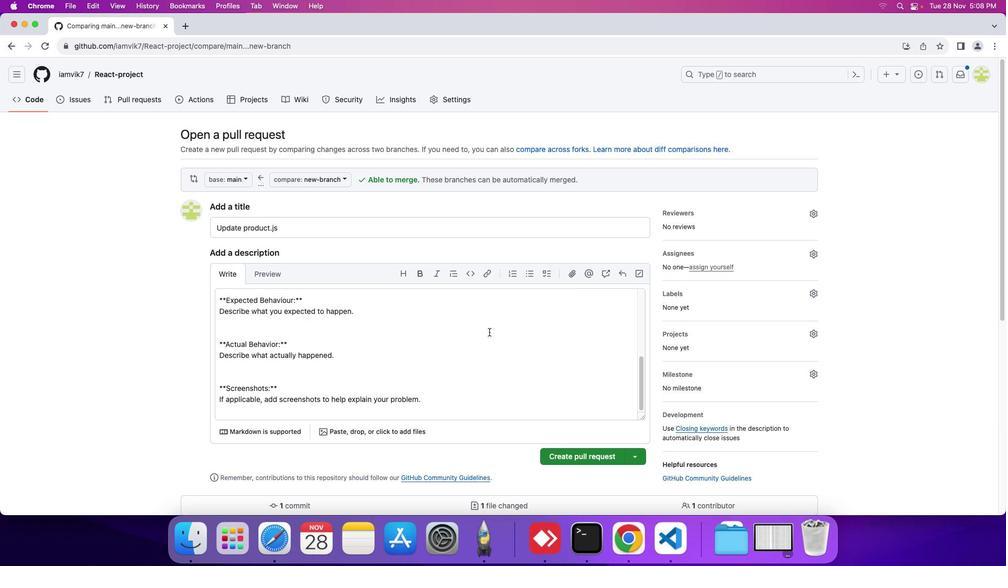 
Action: Mouse moved to (421, 431)
Screenshot: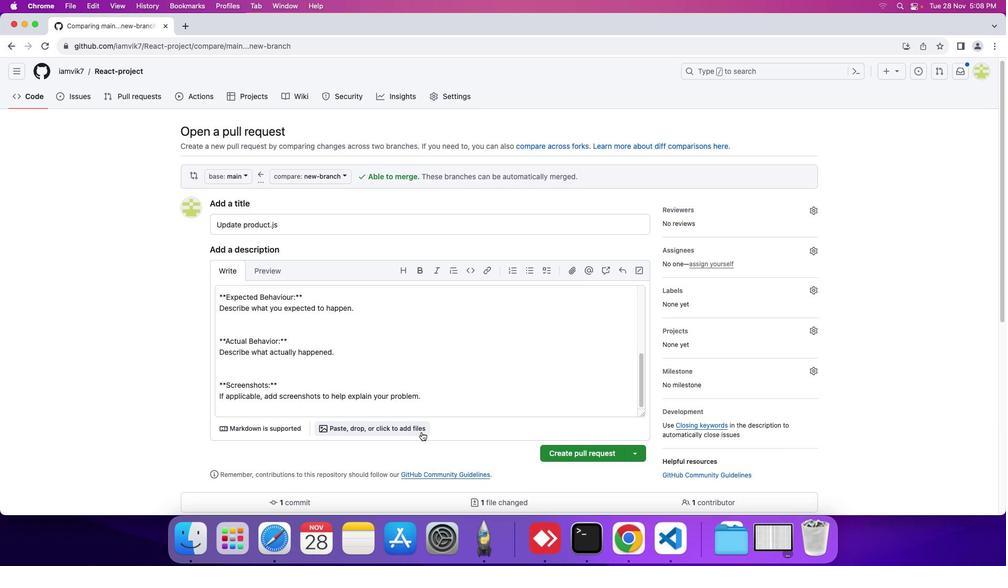 
Action: Mouse scrolled (421, 431) with delta (0, 0)
Screenshot: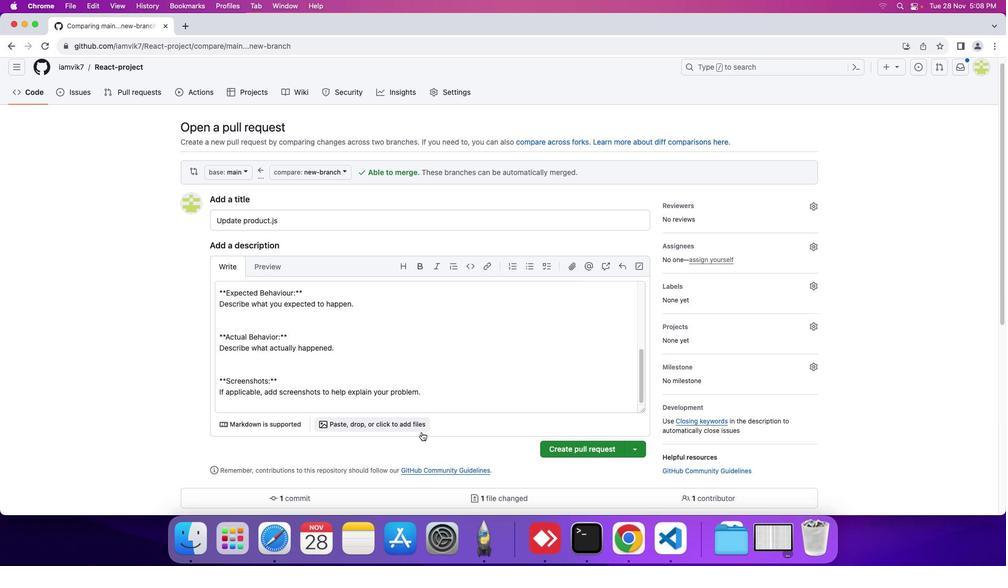 
Action: Mouse scrolled (421, 431) with delta (0, 0)
Screenshot: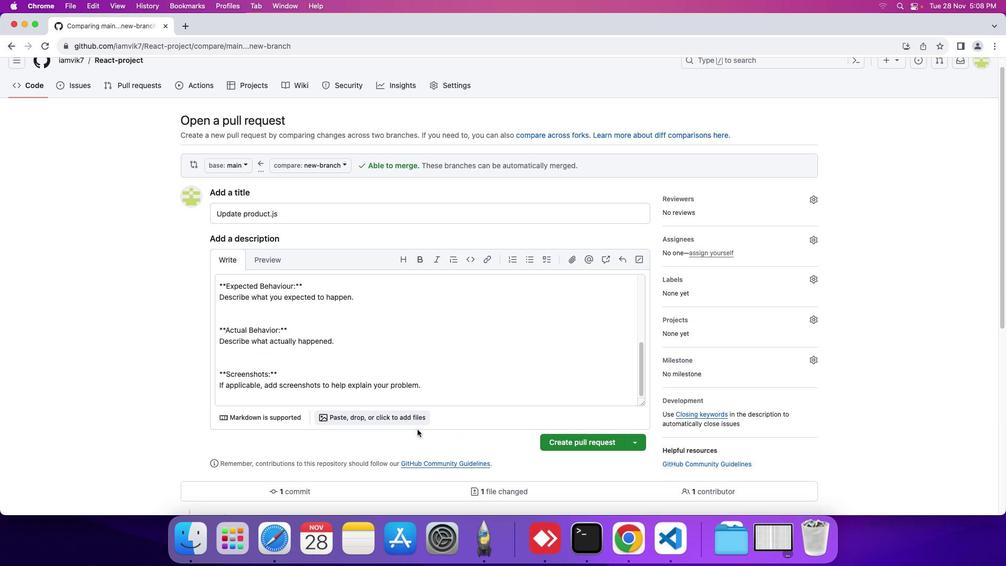 
Action: Mouse scrolled (421, 431) with delta (0, 0)
Screenshot: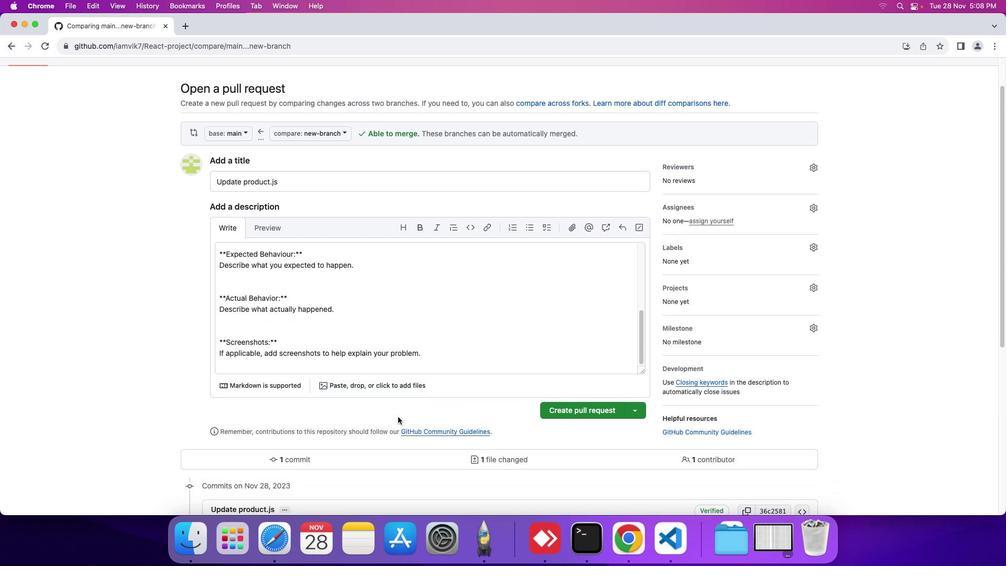 
Action: Mouse moved to (435, 343)
Screenshot: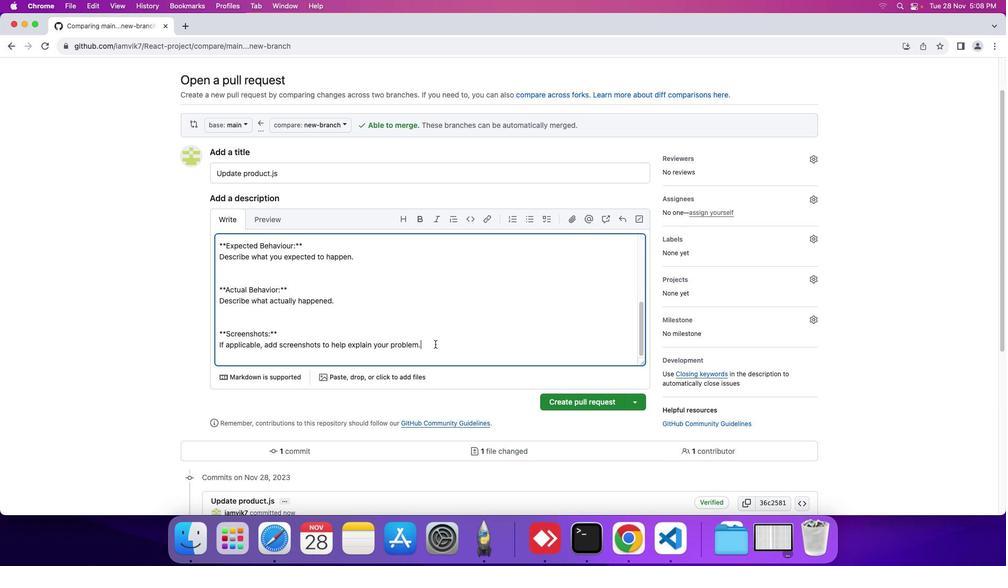 
Action: Mouse pressed left at (435, 343)
Screenshot: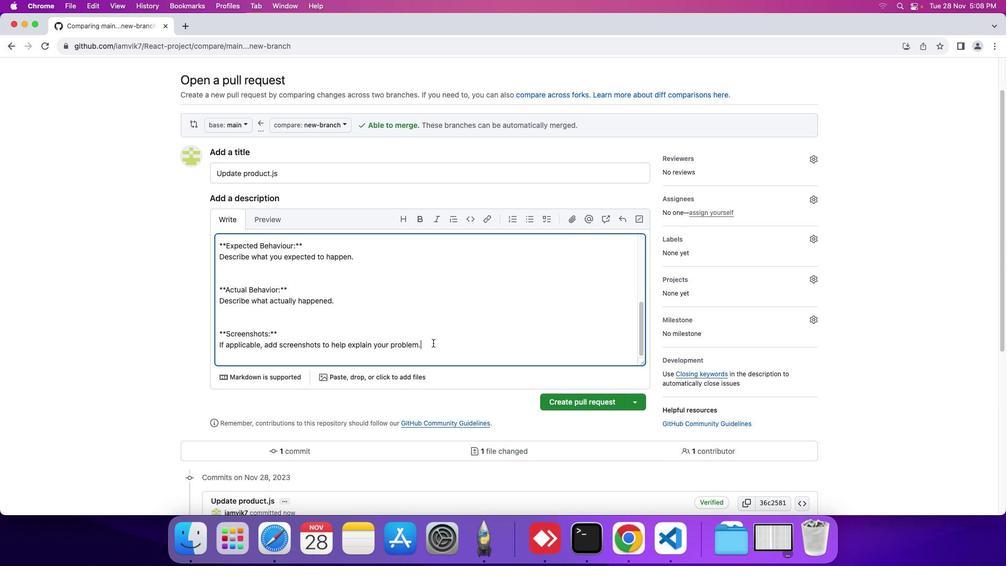 
Action: Mouse moved to (288, 289)
Screenshot: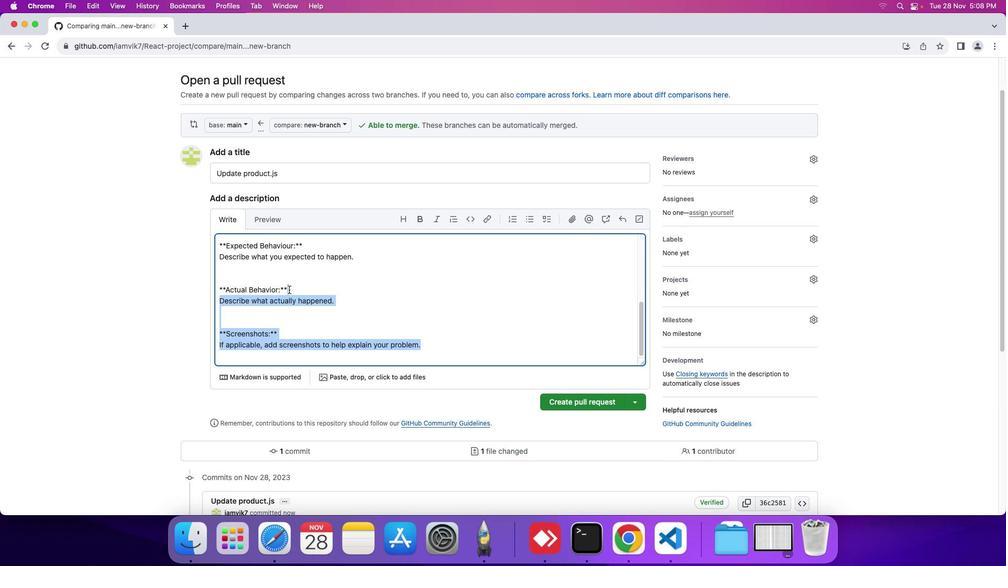 
Action: Mouse scrolled (288, 289) with delta (0, 0)
Screenshot: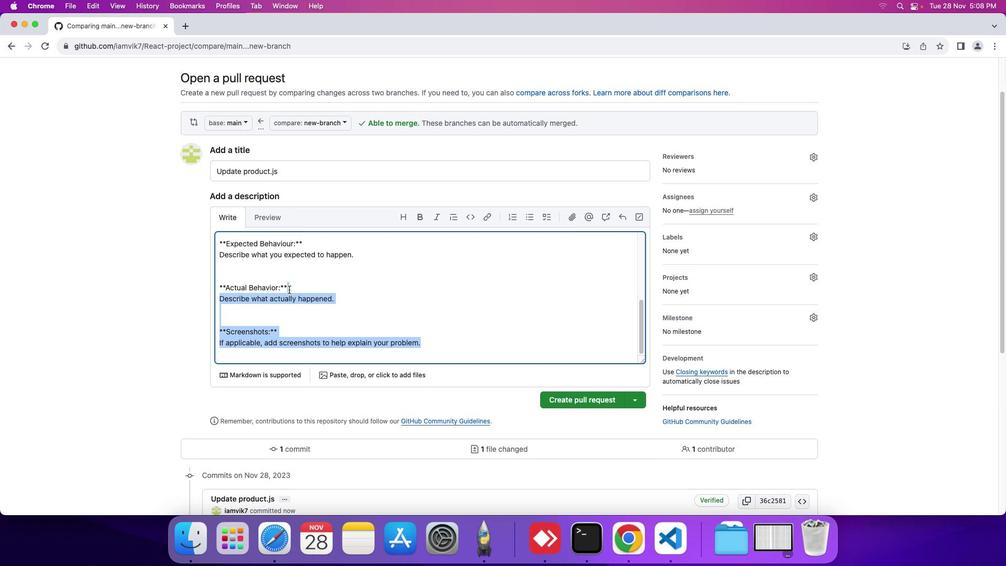 
Action: Mouse scrolled (288, 289) with delta (0, 0)
Screenshot: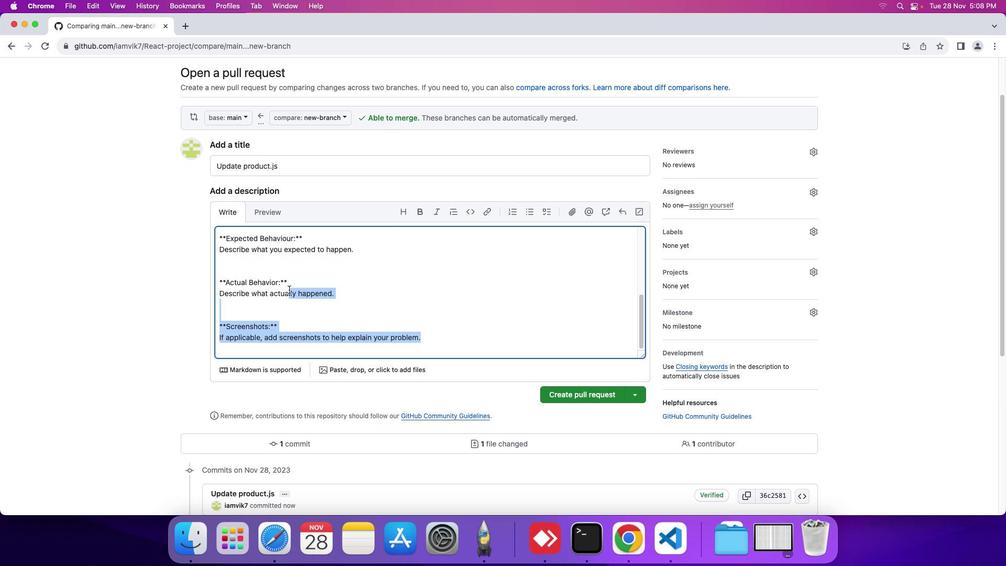 
Action: Mouse scrolled (288, 289) with delta (0, 0)
Screenshot: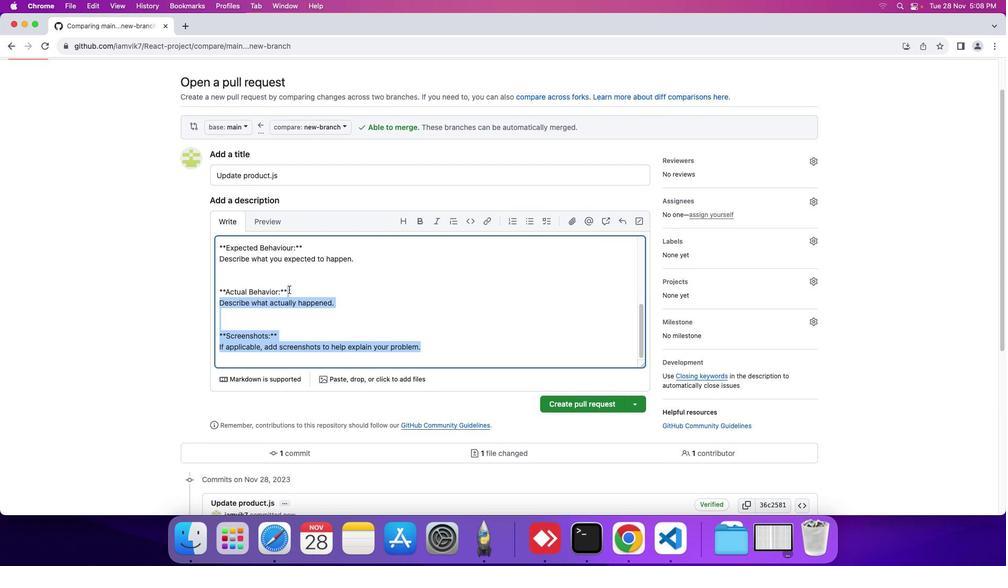 
Action: Mouse scrolled (288, 289) with delta (0, 0)
Screenshot: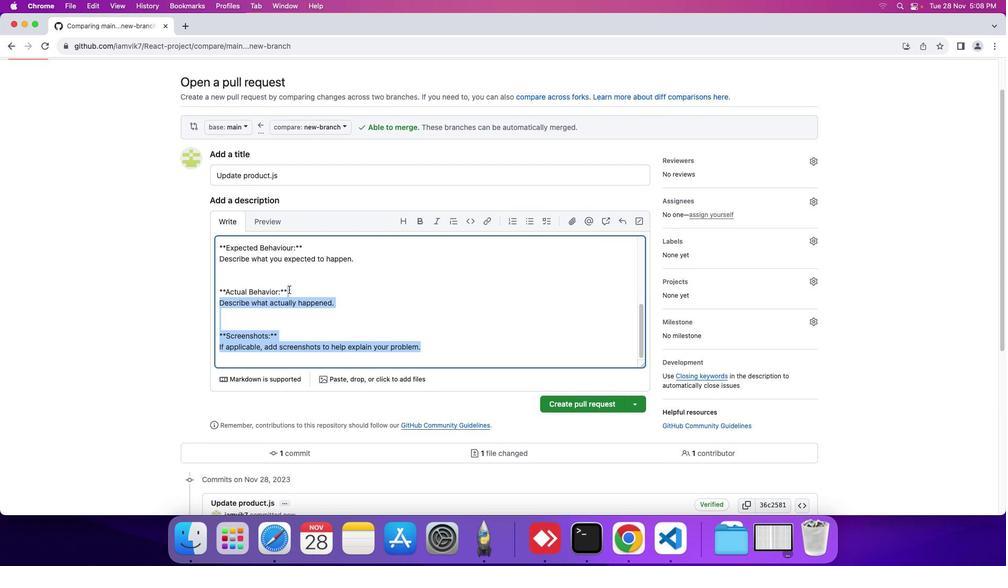 
Action: Mouse moved to (452, 353)
Screenshot: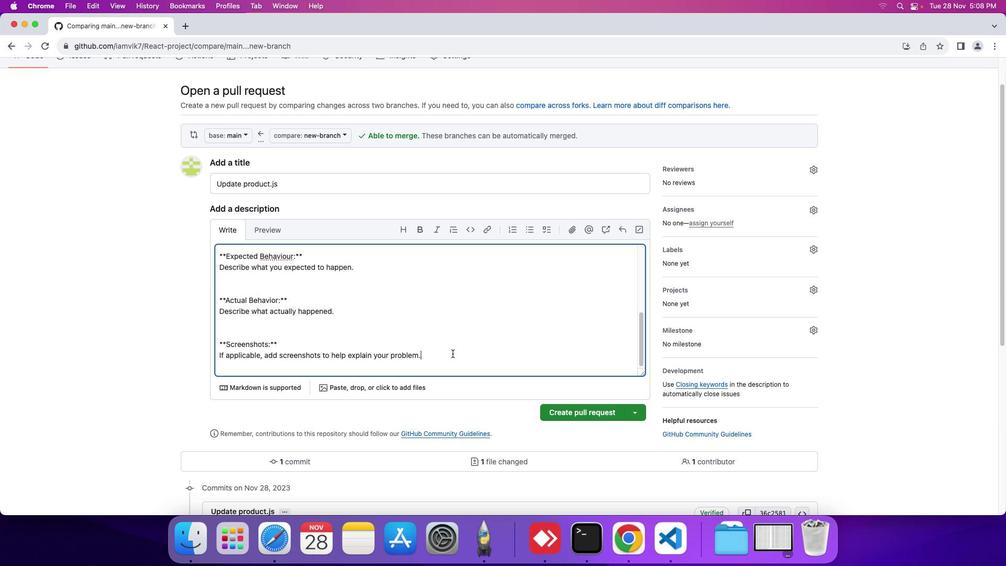 
Action: Mouse pressed left at (452, 353)
Screenshot: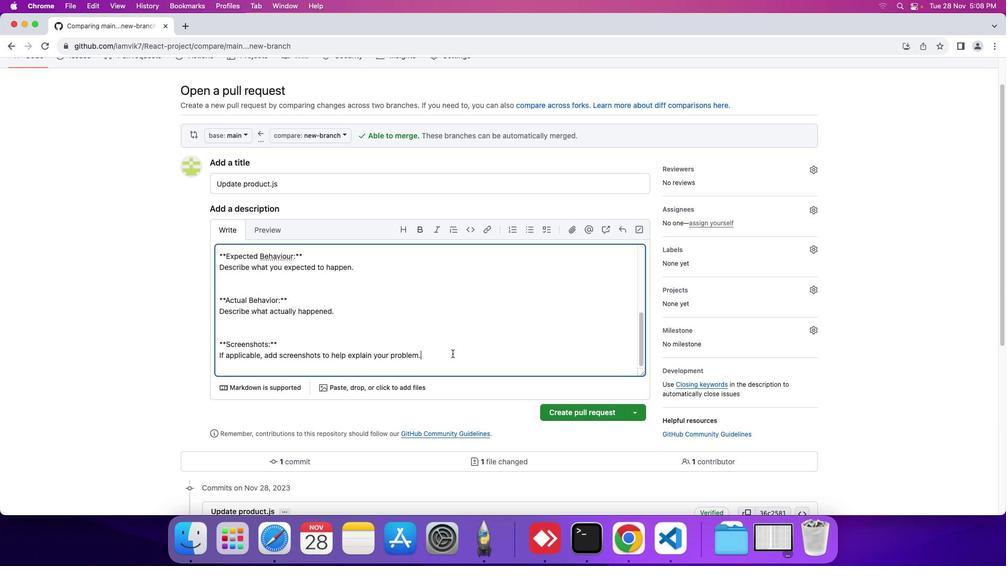
Action: Mouse moved to (452, 353)
Screenshot: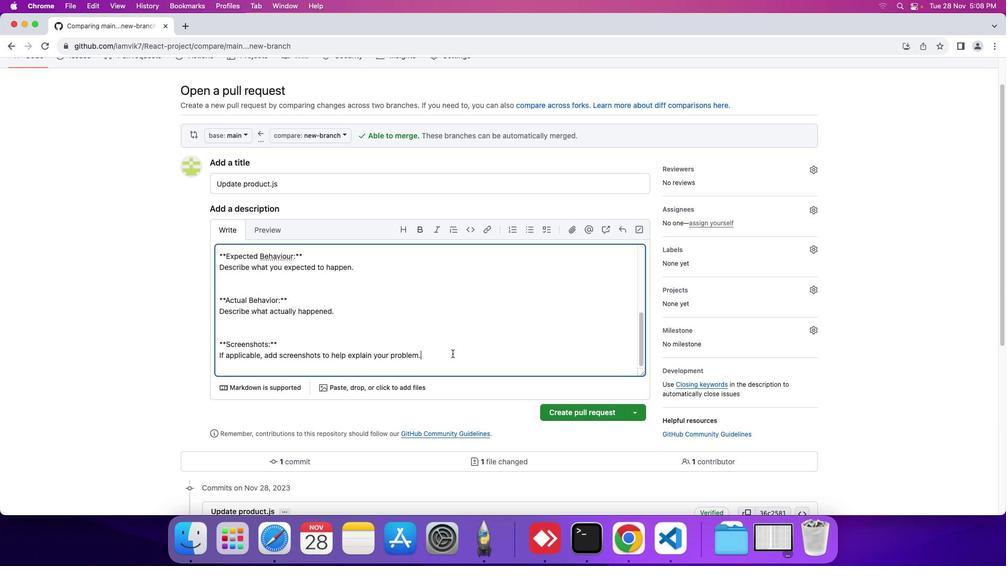 
Action: Key pressed Key.backspaceKey.backspaceKey.backspaceKey.backspaceKey.backspaceKey.backspaceKey.backspaceKey.backspaceKey.backspaceKey.backspaceKey.backspaceKey.backspaceKey.backspaceKey.backspaceKey.backspaceKey.backspaceKey.backspaceKey.backspaceKey.backspaceKey.backspaceKey.backspaceKey.backspaceKey.backspaceKey.backspaceKey.backspaceKey.backspaceKey.backspaceKey.backspaceKey.backspaceKey.backspaceKey.backspaceKey.backspaceKey.backspaceKey.backspaceKey.backspaceKey.backspaceKey.backspaceKey.backspaceKey.backspaceKey.backspaceKey.backspaceKey.backspaceKey.backspaceKey.backspaceKey.backspaceKey.backspaceKey.backspaceKey.backspaceKey.backspaceKey.backspaceKey.backspaceKey.backspaceKey.backspaceKey.backspaceKey.backspaceKey.backspaceKey.backspaceKey.backspaceKey.backspaceKey.backspaceKey.backspaceKey.backspaceKey.backspaceKey.backspaceKey.backspaceKey.backspaceKey.backspaceKey.backspaceKey.backspaceKey.backspaceKey.backspaceKey.backspaceKey.backspaceKey.backspaceKey.backspaceKey.backspaceKey.backspaceKey.backspaceKey.backspaceKey.backspaceKey.backspaceKey.backspaceKey.backspaceKey.backspaceKey.backspaceKey.backspaceKey.backspaceKey.backspaceKey.backspaceKey.backspaceKey.backspaceKey.backspaceKey.backspaceKey.backspaceKey.backspaceKey.backspaceKey.backspaceKey.backspaceKey.backspaceKey.backspaceKey.backspaceKey.backspaceKey.backspaceKey.backspaceKey.backspaceKey.backspaceKey.backspaceKey.backspaceKey.backspaceKey.backspaceKey.backspaceKey.backspaceKey.backspaceKey.backspaceKey.backspaceKey.backspaceKey.backspaceKey.backspaceKey.backspaceKey.backspaceKey.backspaceKey.backspaceKey.backspaceKey.backspaceKey.backspaceKey.backspaceKey.backspaceKey.backspaceKey.backspaceKey.backspaceKey.backspaceKey.backspaceKey.backspaceKey.backspaceKey.backspaceKey.backspaceKey.backspaceKey.backspaceKey.backspaceKey.backspaceKey.backspaceKey.backspaceKey.backspaceKey.backspaceKey.backspaceKey.backspaceKey.backspaceKey.backspaceKey.backspaceKey.backspaceKey.backspaceKey.backspaceKey.backspaceKey.backspaceKey.backspaceKey.backspaceKey.backspaceKey.backspaceKey.backspaceKey.backspaceKey.backspaceKey.backspaceKey.backspaceKey.backspaceKey.backspaceKey.backspaceKey.backspaceKey.backspaceKey.backspaceKey.backspaceKey.backspaceKey.backspaceKey.backspaceKey.backspaceKey.backspaceKey.backspaceKey.backspaceKey.backspaceKey.backspaceKey.backspaceKey.backspaceKey.backspaceKey.backspaceKey.backspaceKey.backspaceKey.backspaceKey.backspaceKey.backspaceKey.backspaceKey.backspaceKey.backspaceKey.backspaceKey.backspaceKey.backspaceKey.backspaceKey.backspaceKey.backspaceKey.backspaceKey.backspaceKey.backspaceKey.backspaceKey.backspaceKey.backspaceKey.backspaceKey.backspaceKey.backspaceKey.backspaceKey.backspaceKey.backspaceKey.backspaceKey.backspaceKey.backspaceKey.backspaceKey.backspaceKey.backspaceKey.backspaceKey.backspaceKey.backspaceKey.backspaceKey.backspaceKey.backspaceKey.backspaceKey.backspaceKey.backspaceKey.backspaceKey.backspaceKey.backspaceKey.backspaceKey.backspaceKey.backspaceKey.backspaceKey.backspaceKey.backspaceKey.backspaceKey.backspaceKey.backspaceKey.backspaceKey.backspaceKey.backspaceKey.backspaceKey.backspaceKey.backspaceKey.backspaceKey.backspaceKey.backspaceKey.backspaceKey.backspaceKey.backspaceKey.backspaceKey.backspaceKey.backspaceKey.backspaceKey.backspaceKey.backspaceKey.backspaceKey.backspaceKey.backspaceKey.backspaceKey.backspaceKey.backspaceKey.backspaceKey.backspaceKey.backspaceKey.backspaceKey.backspaceKey.backspaceKey.backspaceKey.backspaceKey.backspaceKey.backspaceKey.backspaceKey.backspaceKey.backspaceKey.backspaceKey.backspaceKey.backspaceKey.backspaceKey.backspaceKey.backspaceKey.backspaceKey.backspaceKey.backspaceKey.backspaceKey.backspaceKey.backspaceKey.backspaceKey.backspaceKey.backspaceKey.backspaceKey.backspaceKey.backspaceKey.backspaceKey.backspaceKey.backspaceKey.backspaceKey.backspaceKey.backspaceKey.backspaceKey.backspaceKey.backspaceKey.backspaceKey.backspaceKey.backspaceKey.backspaceKey.backspaceKey.backspaceKey.backspaceKey.backspaceKey.backspaceKey.backspace
Screenshot: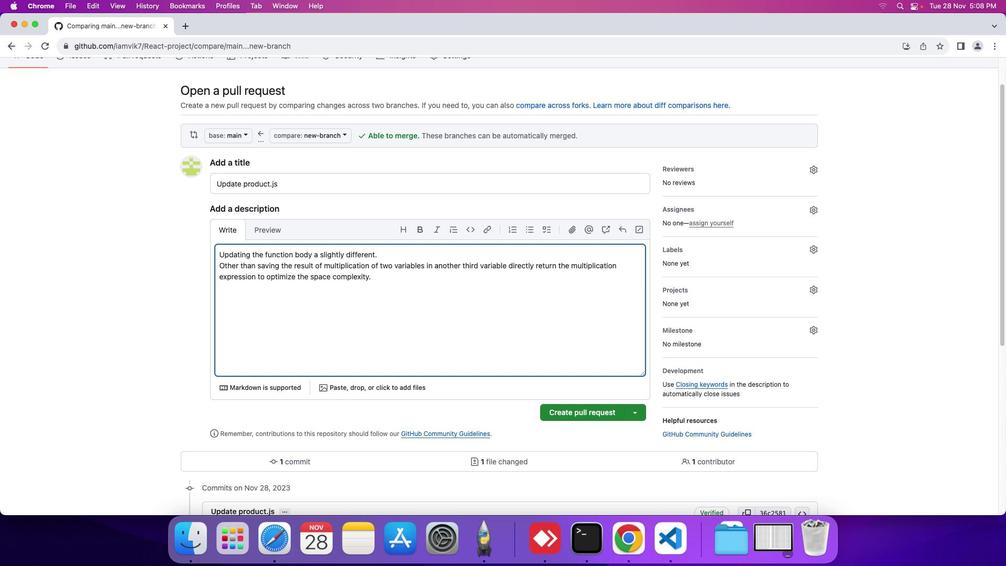 
Action: Mouse moved to (816, 169)
Screenshot: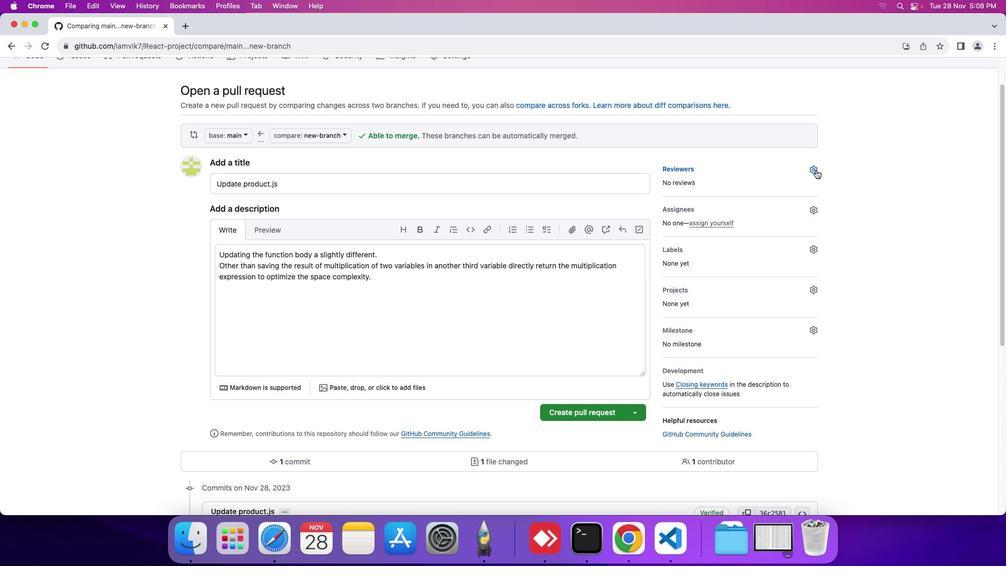 
Action: Mouse pressed left at (816, 169)
Screenshot: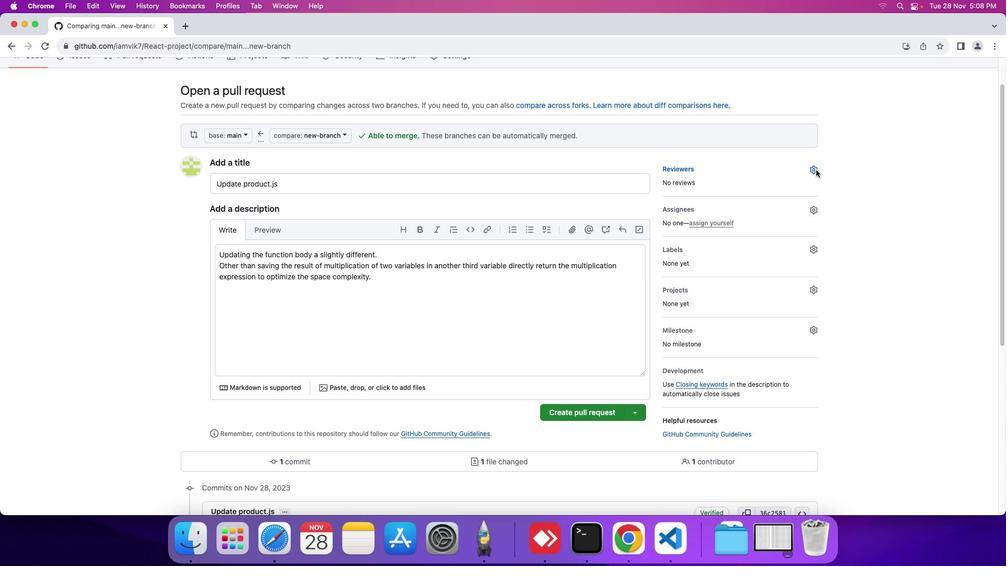 
Action: Mouse moved to (761, 232)
Screenshot: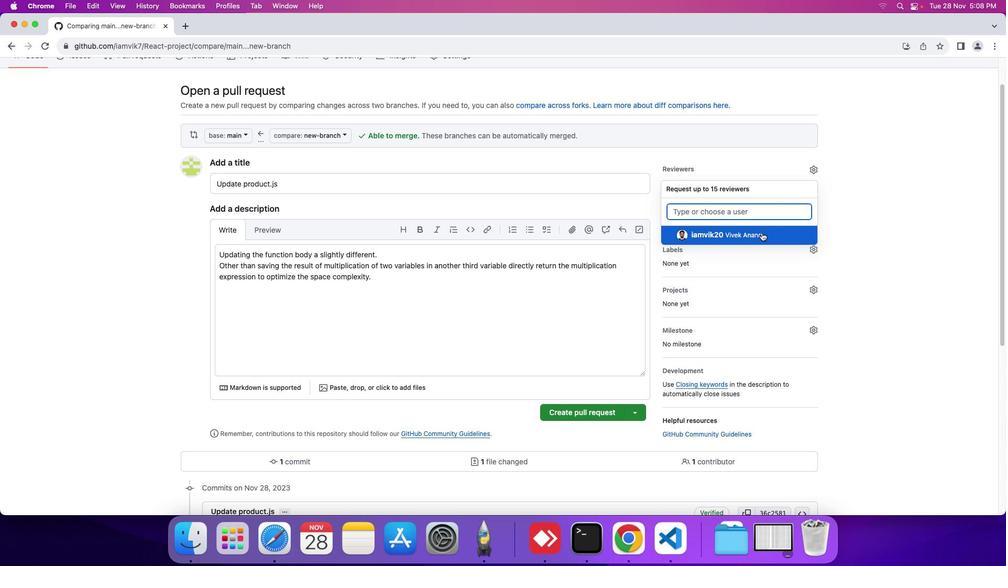 
Action: Mouse pressed left at (761, 232)
Screenshot: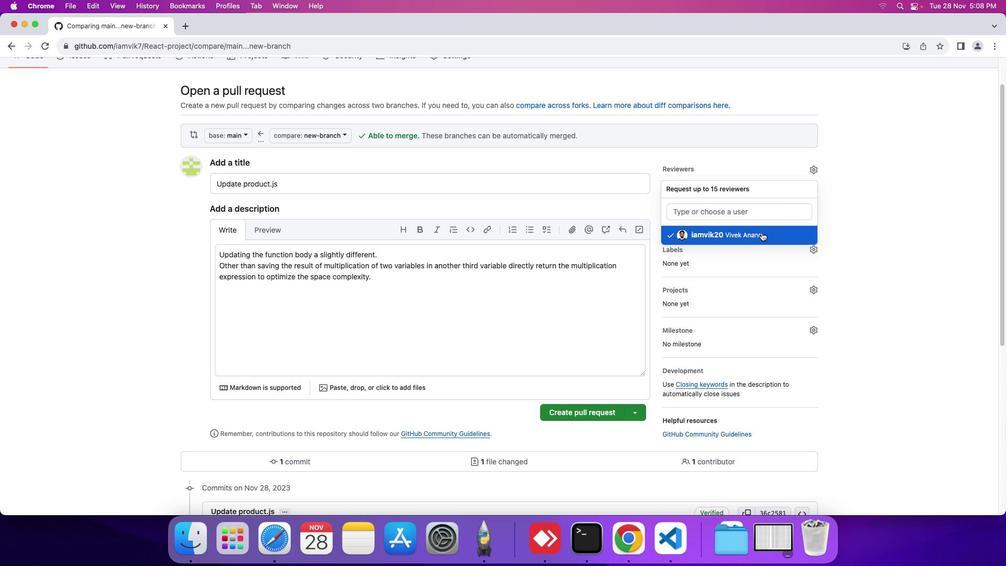 
Action: Mouse moved to (611, 412)
Screenshot: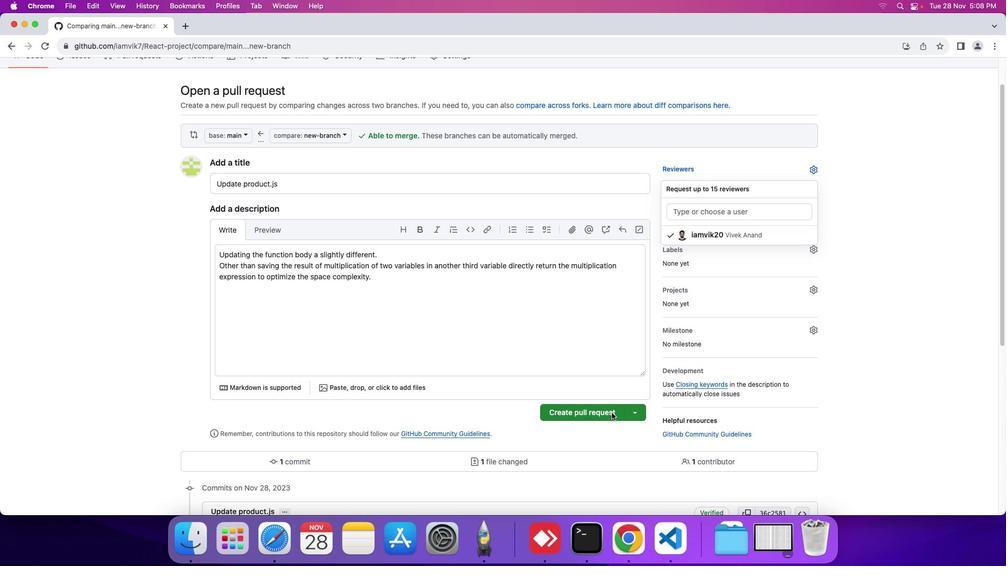 
Action: Mouse pressed left at (611, 412)
Screenshot: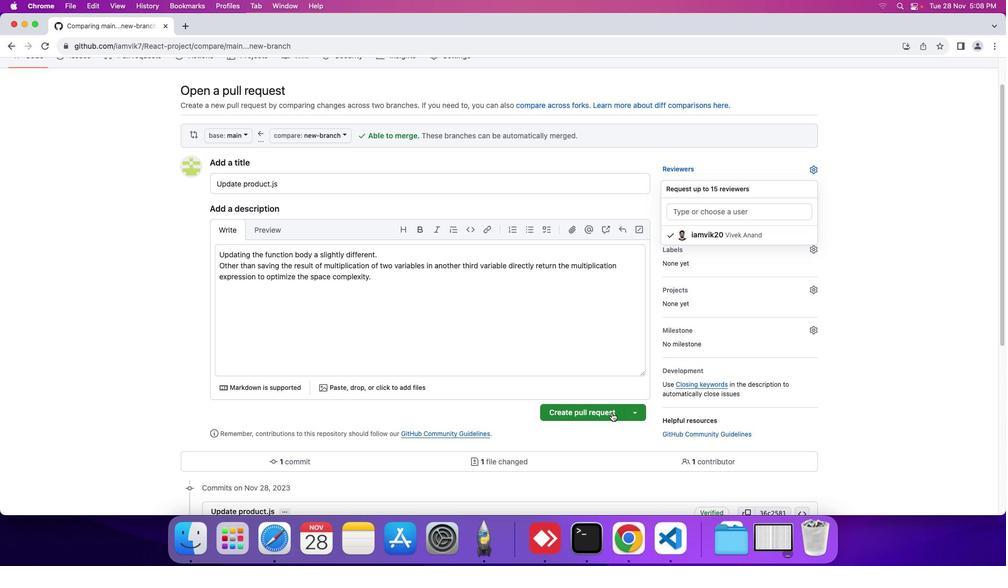 
Action: Mouse pressed left at (611, 412)
Screenshot: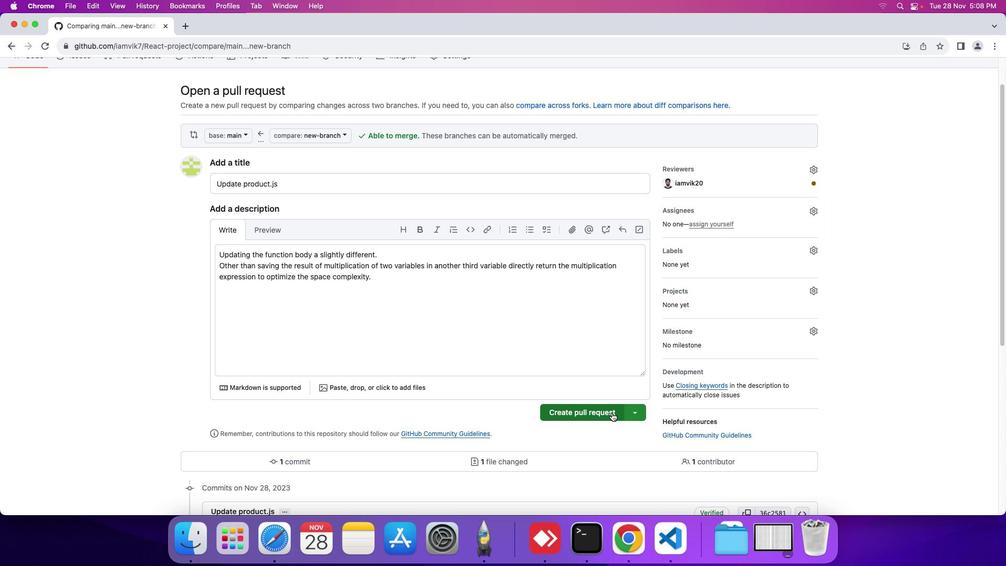 
Action: Mouse moved to (345, 346)
Screenshot: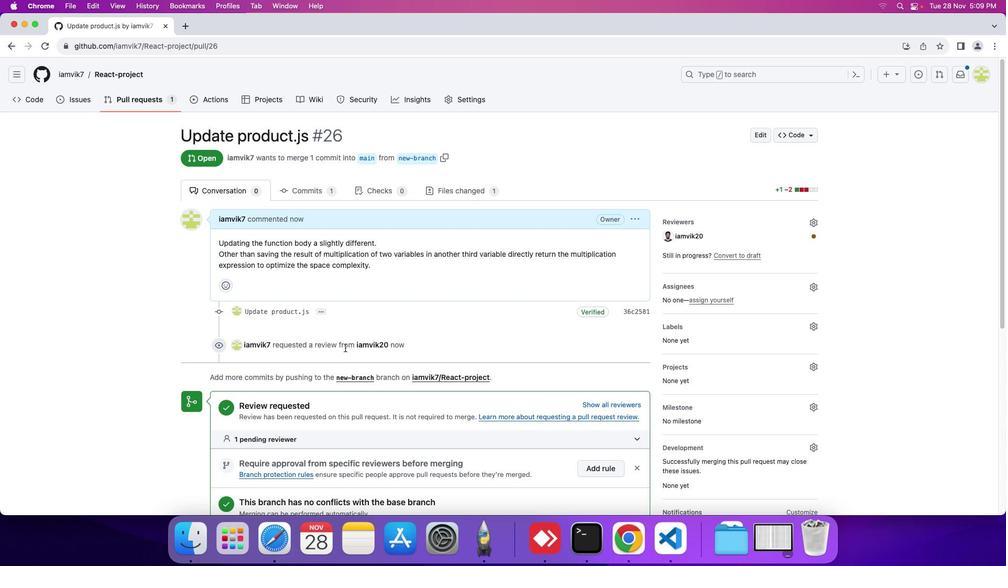 
